Task: Find connections with filter location Orsha with filter topic #homes with filter profile language Potuguese with filter current company Aditya Birla Fashion and Retail Ltd. with filter school Rizvi College of Engineering with filter industry Metal Treatments with filter service category Portrait Photography with filter keywords title Sales Associate
Action: Mouse moved to (469, 79)
Screenshot: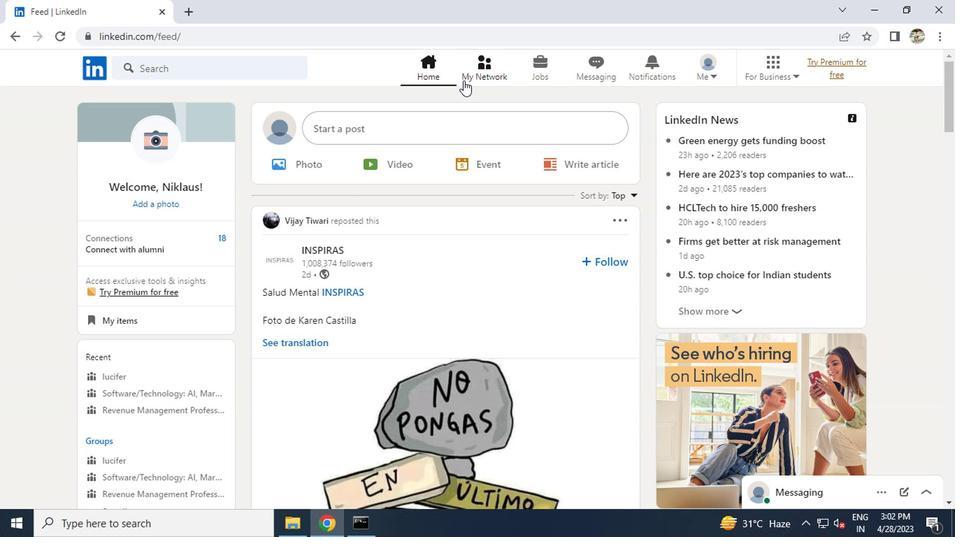 
Action: Mouse pressed left at (469, 79)
Screenshot: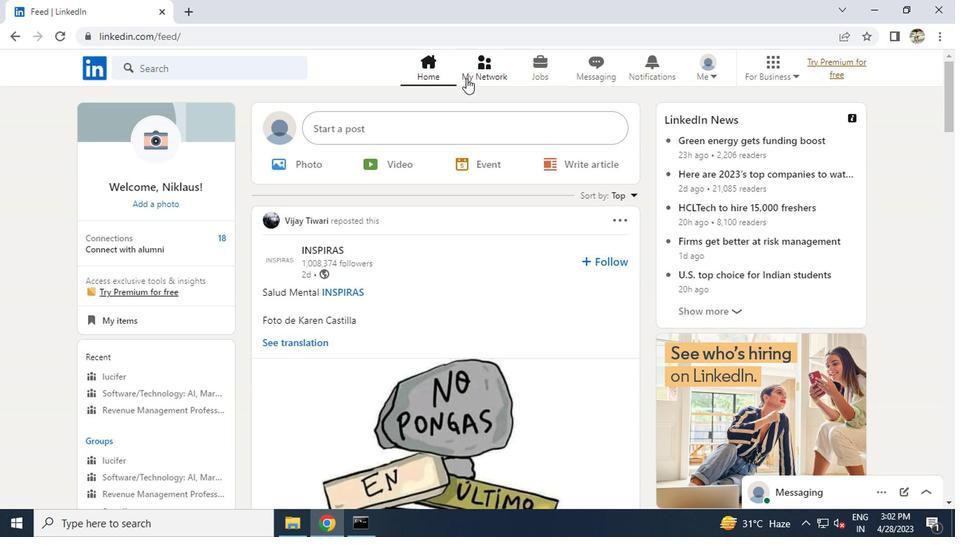 
Action: Mouse moved to (139, 153)
Screenshot: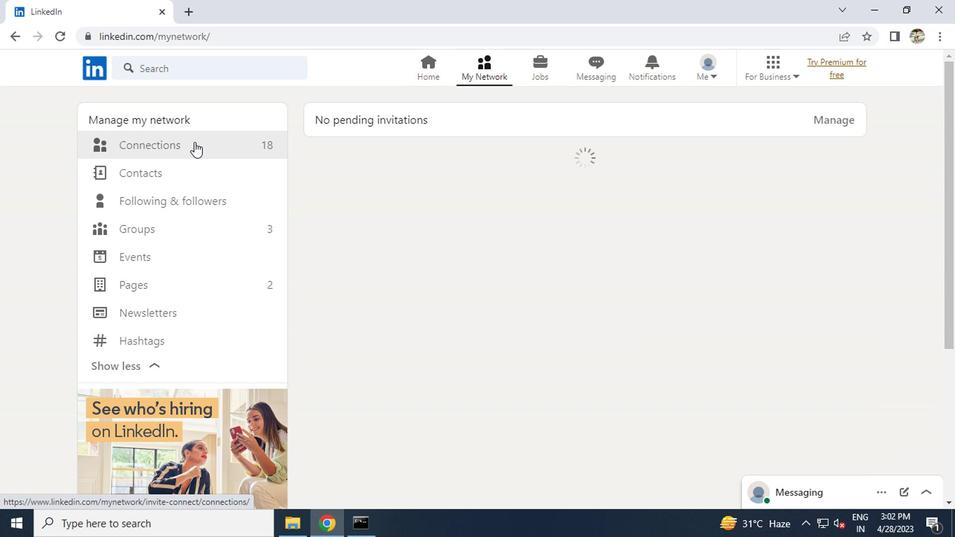 
Action: Mouse pressed left at (139, 153)
Screenshot: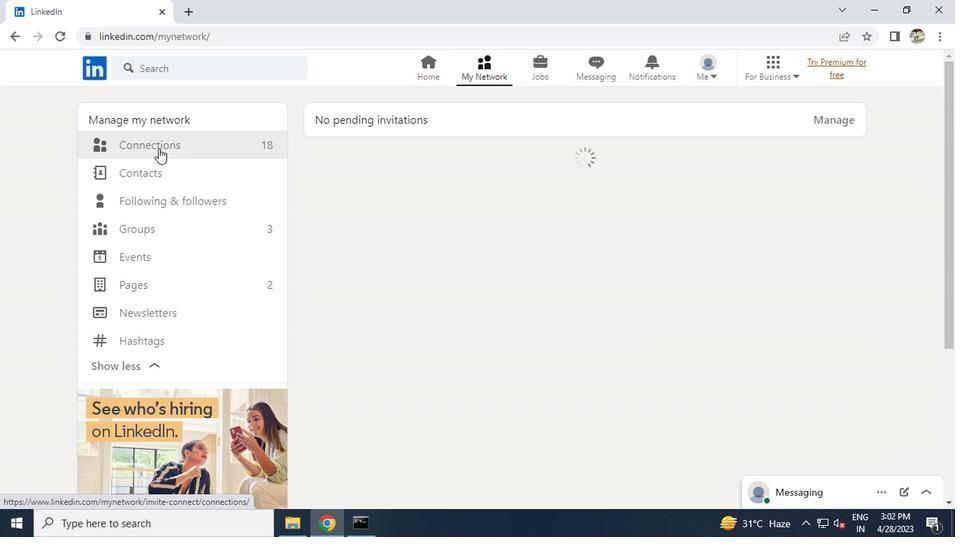 
Action: Mouse moved to (563, 151)
Screenshot: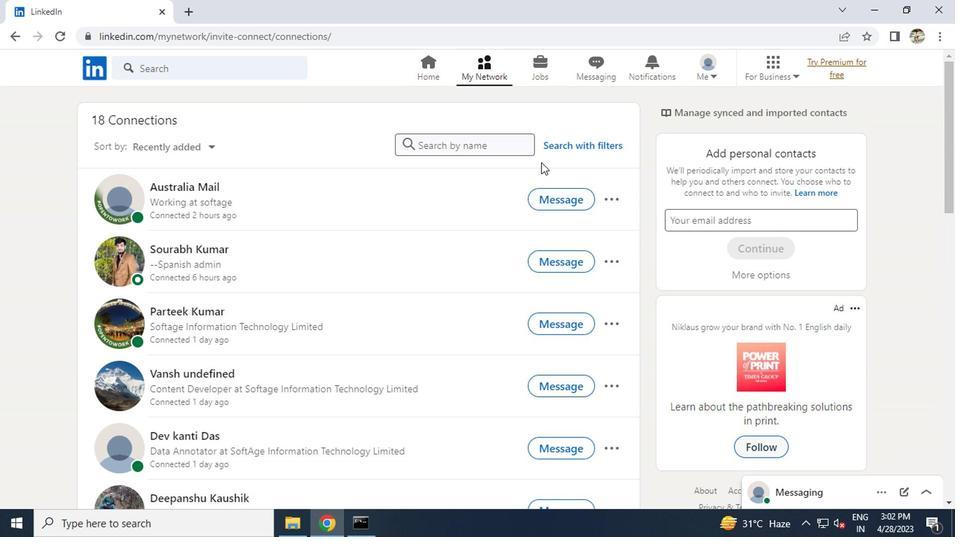 
Action: Mouse pressed left at (563, 151)
Screenshot: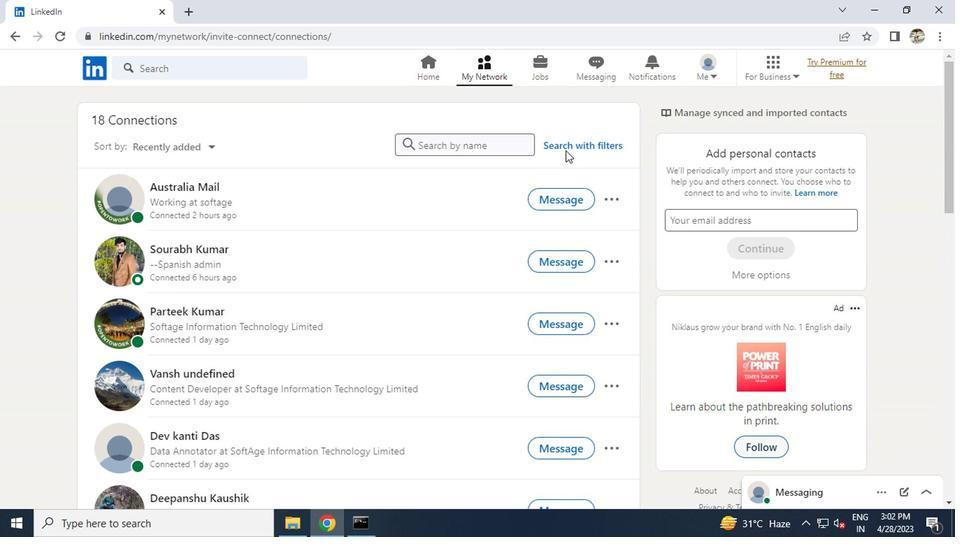 
Action: Mouse moved to (517, 107)
Screenshot: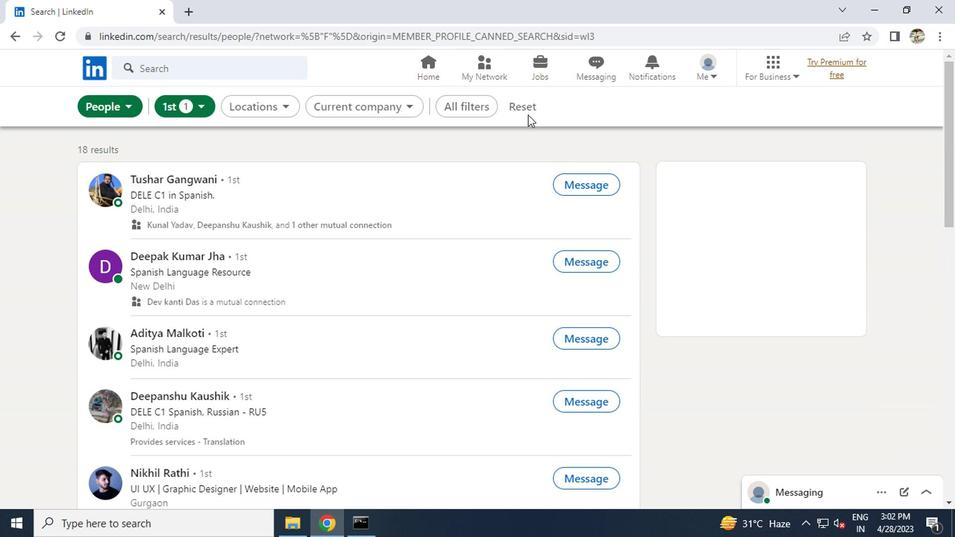 
Action: Mouse pressed left at (517, 107)
Screenshot: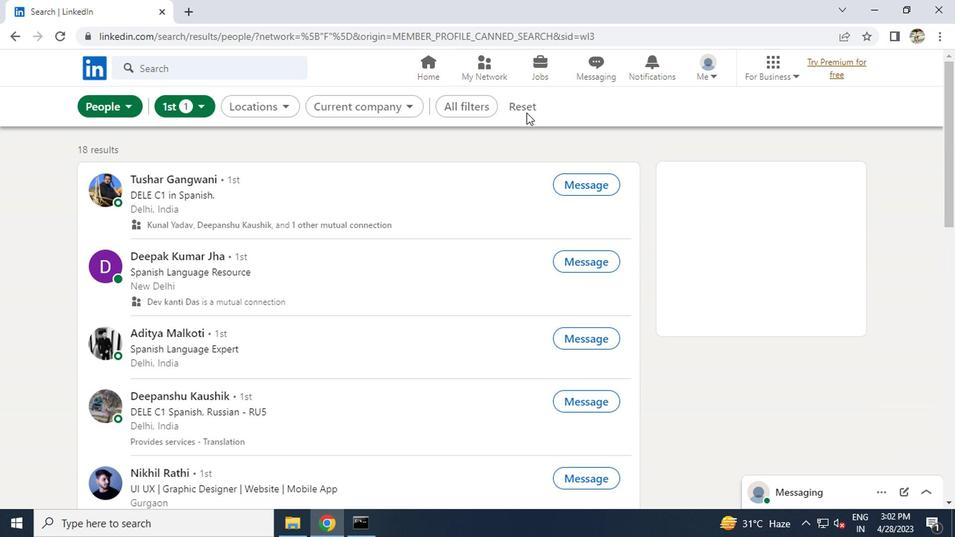 
Action: Mouse pressed left at (517, 107)
Screenshot: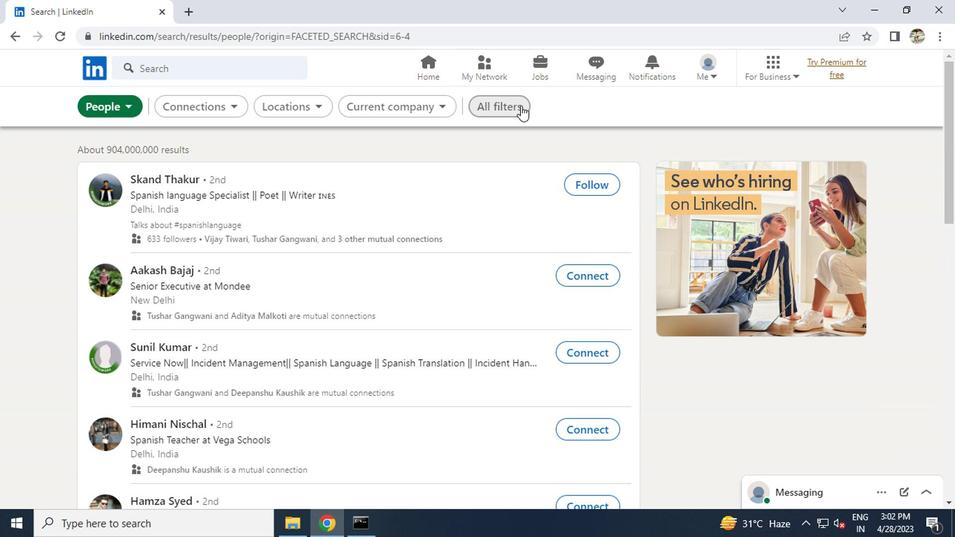
Action: Mouse moved to (662, 241)
Screenshot: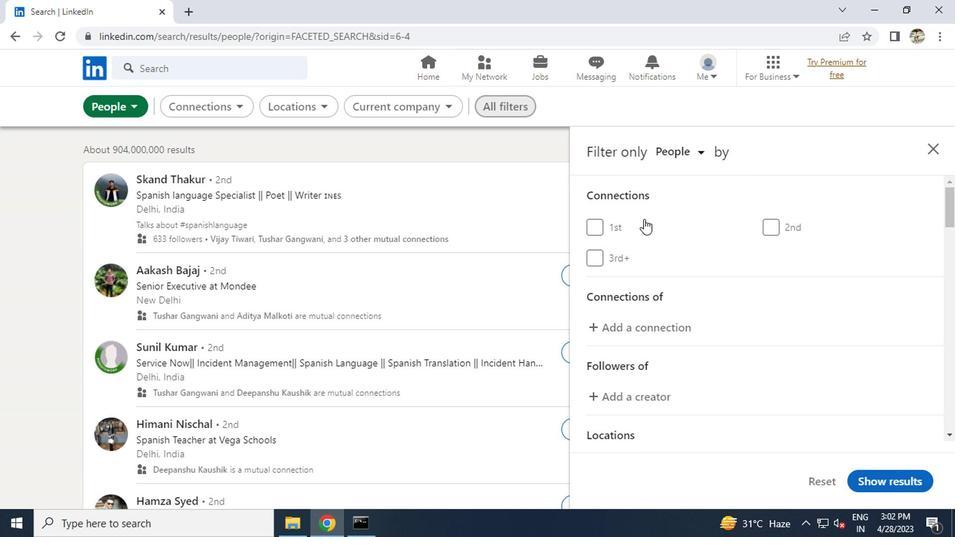 
Action: Mouse scrolled (662, 241) with delta (0, 0)
Screenshot: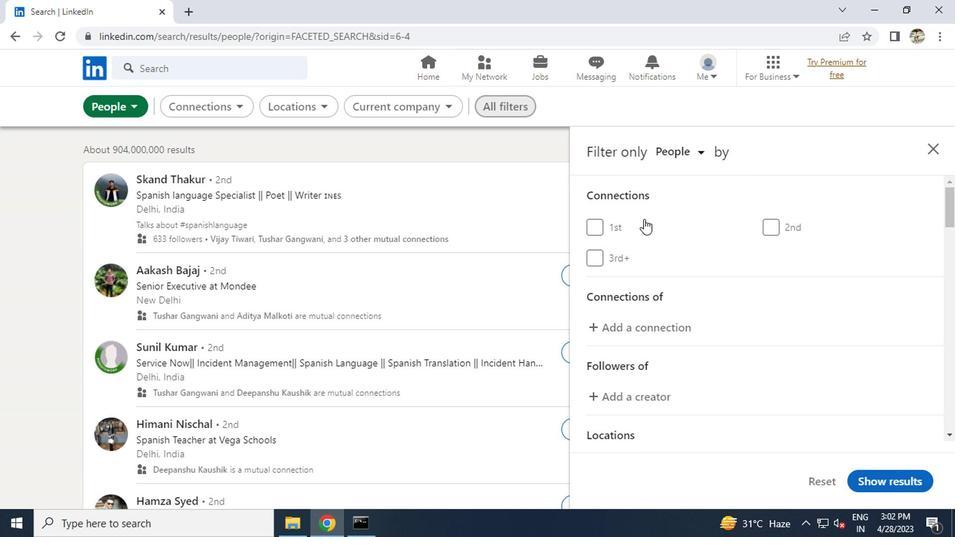 
Action: Mouse scrolled (662, 241) with delta (0, 0)
Screenshot: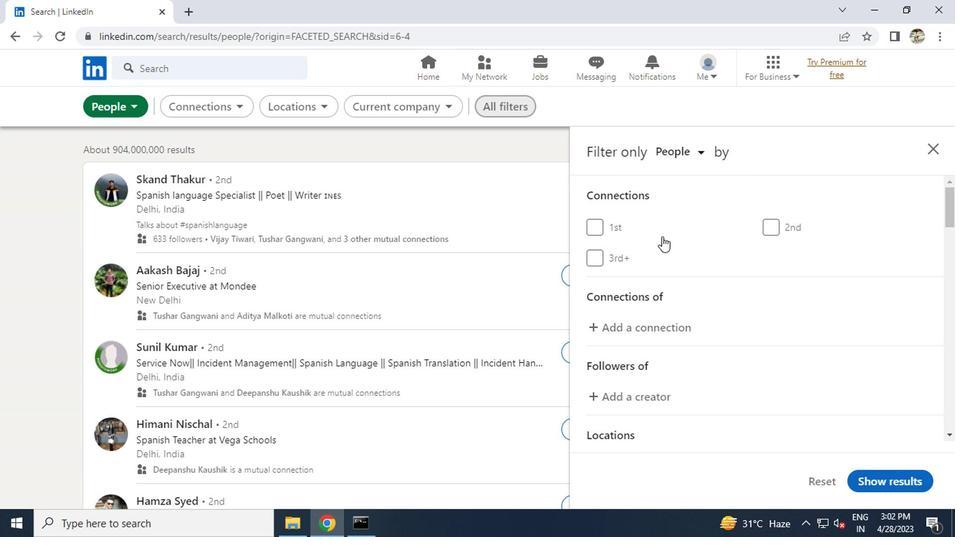 
Action: Mouse scrolled (662, 241) with delta (0, 0)
Screenshot: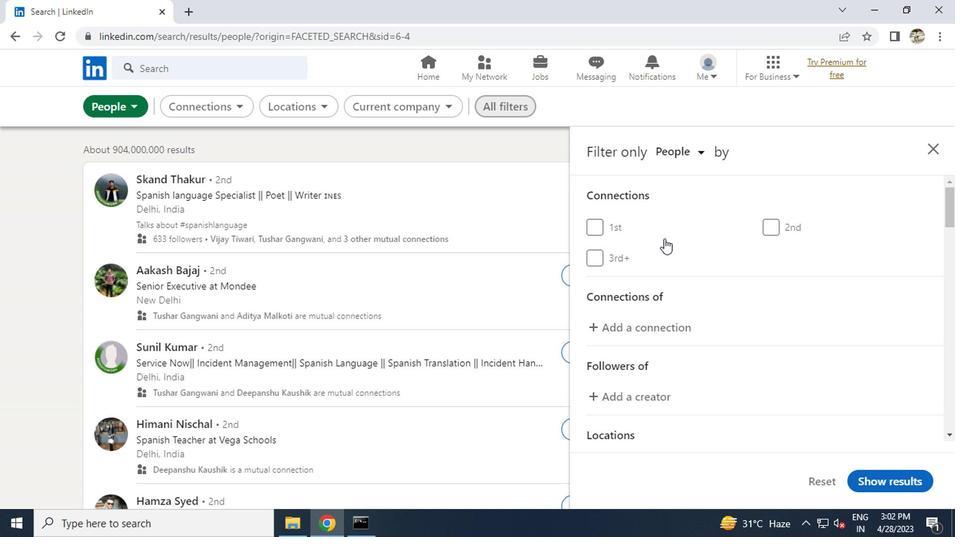 
Action: Mouse moved to (777, 321)
Screenshot: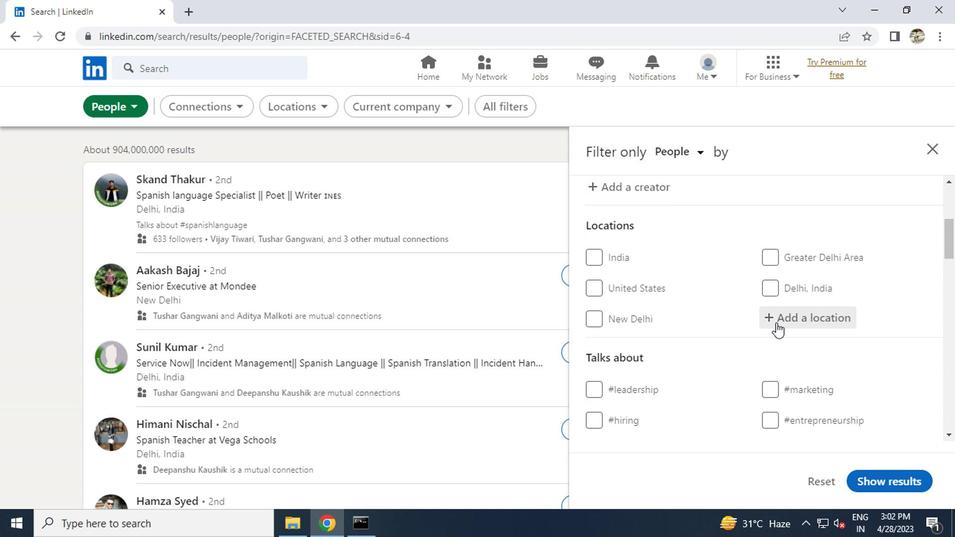 
Action: Mouse pressed left at (777, 321)
Screenshot: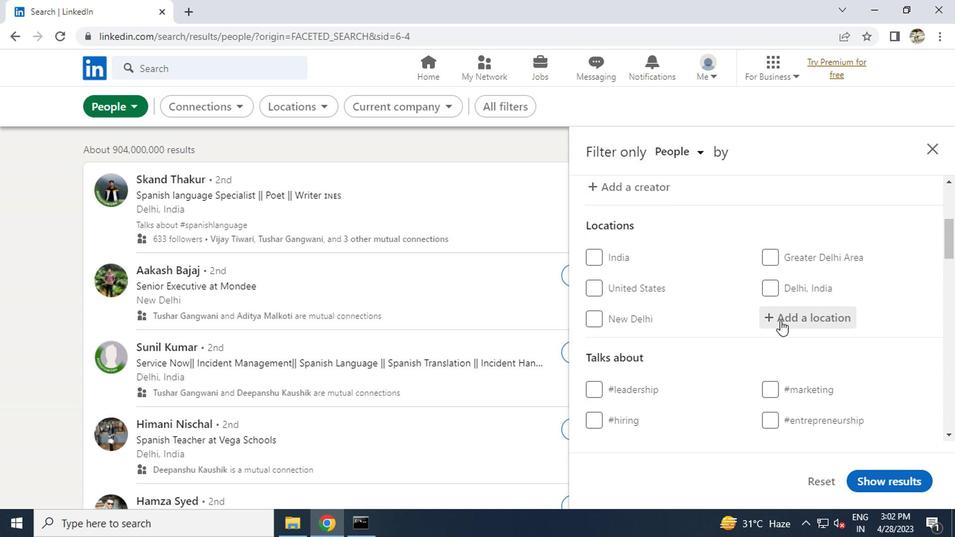 
Action: Key pressed <Key.caps_lock>o<Key.caps_lock>rsha<Key.enter>
Screenshot: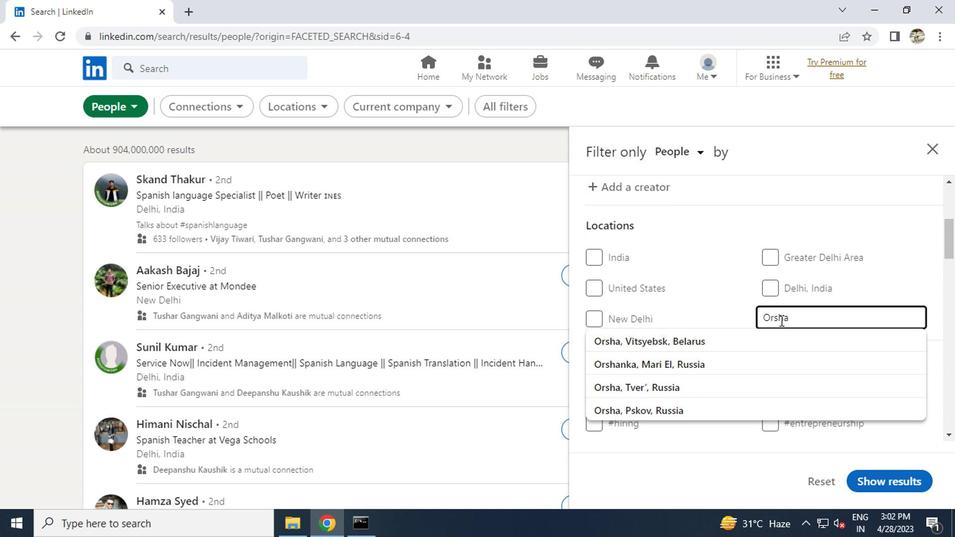 
Action: Mouse scrolled (777, 321) with delta (0, 0)
Screenshot: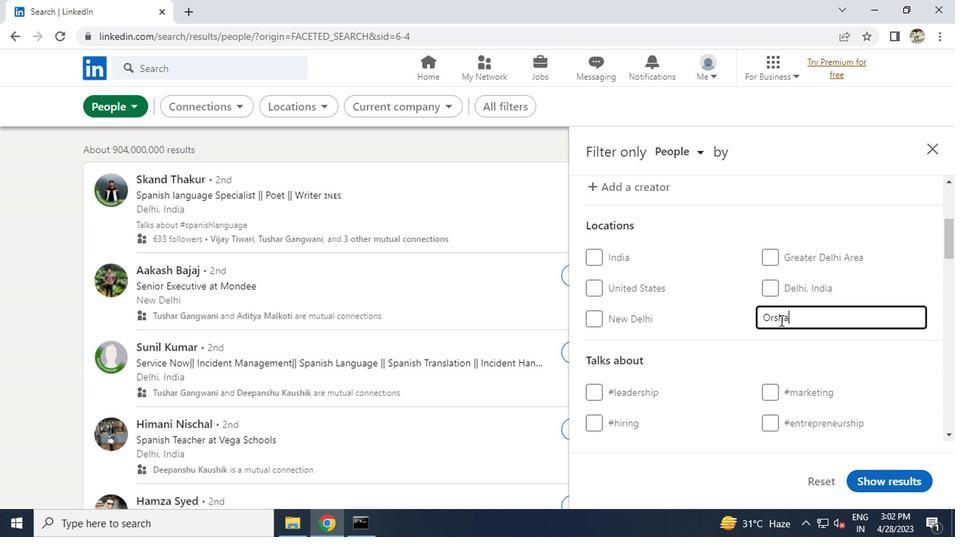 
Action: Mouse scrolled (777, 321) with delta (0, 0)
Screenshot: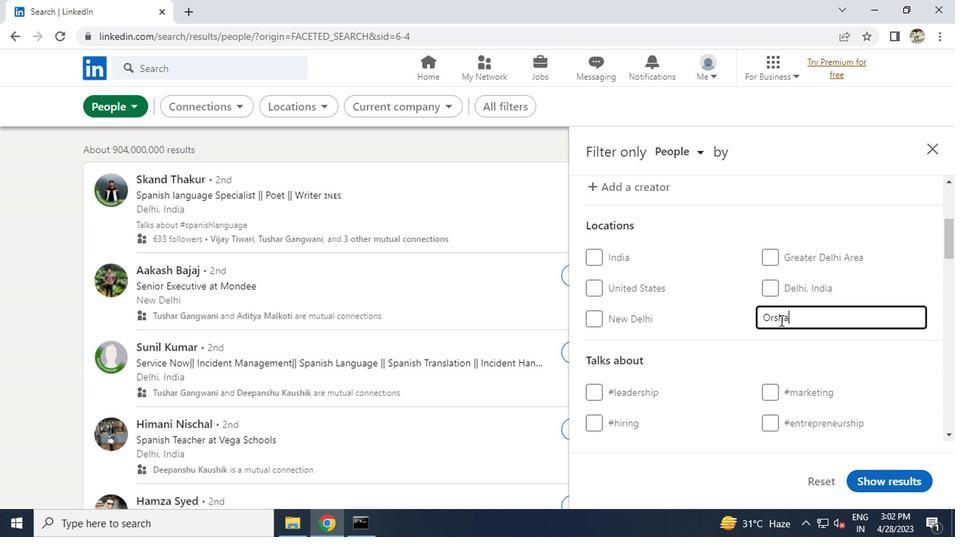 
Action: Mouse pressed left at (777, 321)
Screenshot: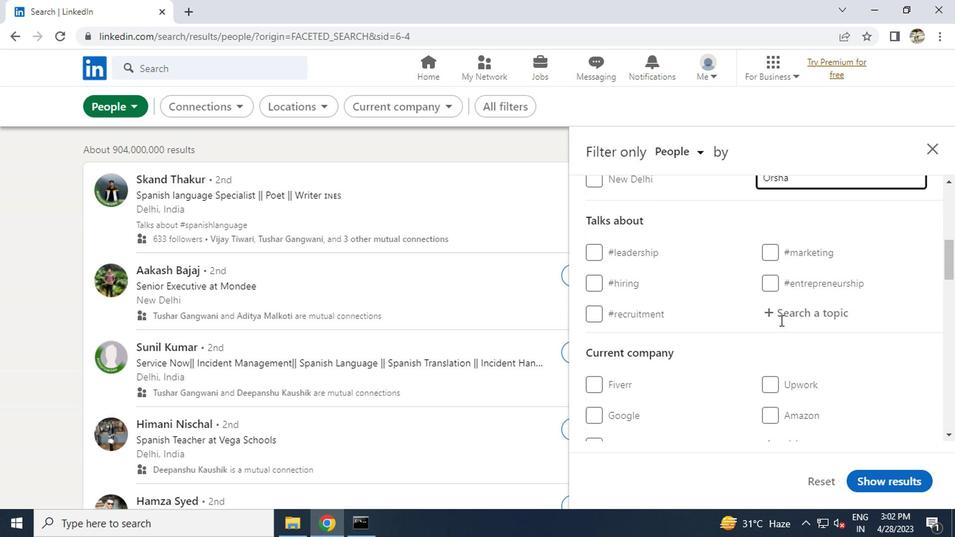 
Action: Key pressed <Key.shift>#HOMESS<Key.enter>
Screenshot: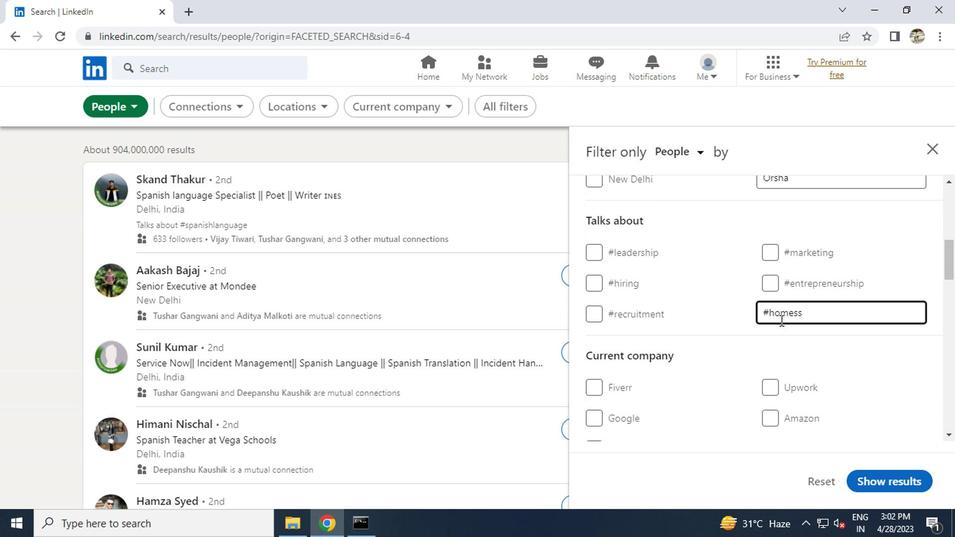 
Action: Mouse scrolled (777, 321) with delta (0, 0)
Screenshot: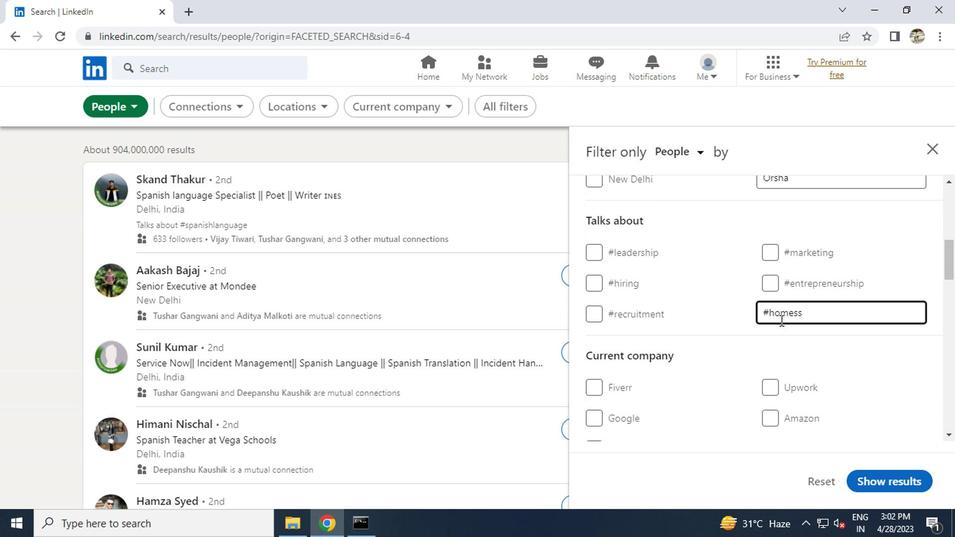 
Action: Mouse scrolled (777, 321) with delta (0, 0)
Screenshot: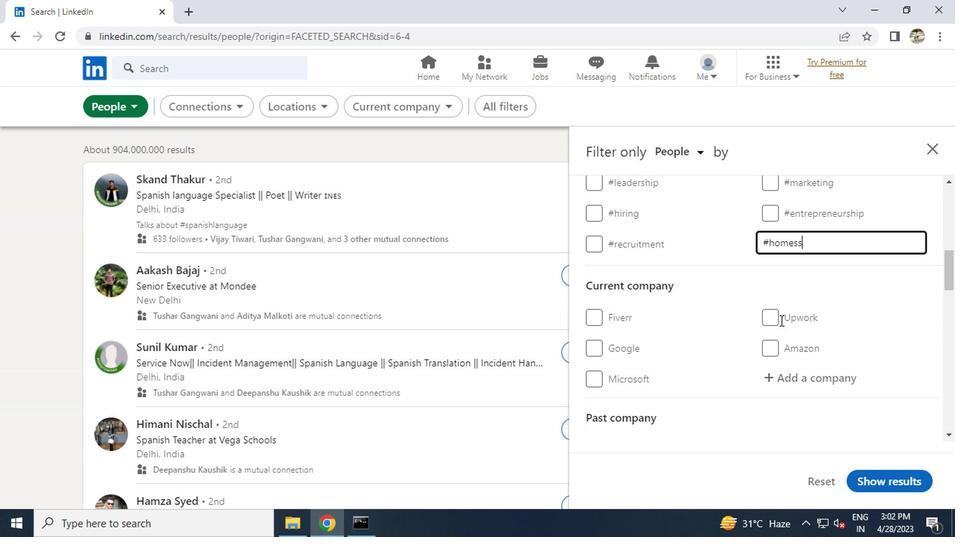 
Action: Mouse scrolled (777, 321) with delta (0, 0)
Screenshot: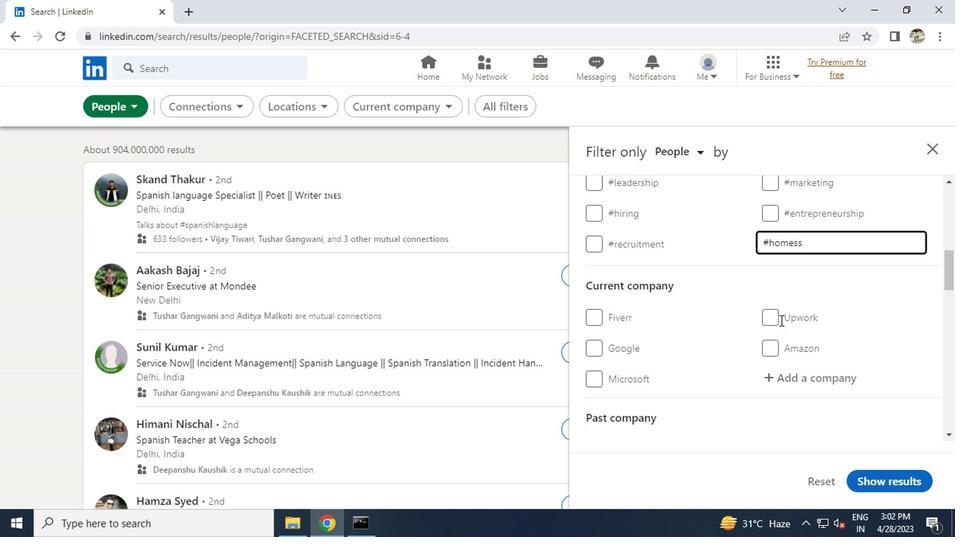 
Action: Mouse scrolled (777, 321) with delta (0, 0)
Screenshot: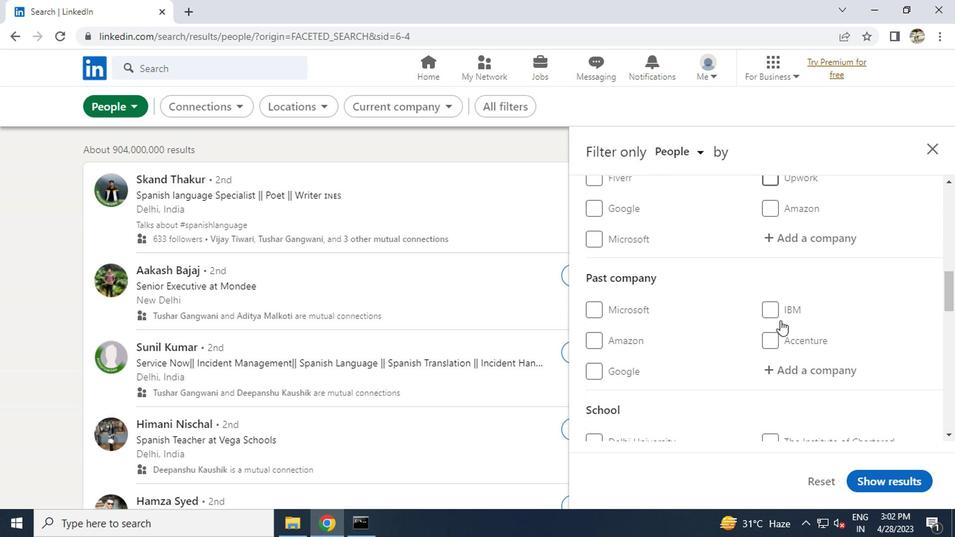 
Action: Mouse scrolled (777, 321) with delta (0, 0)
Screenshot: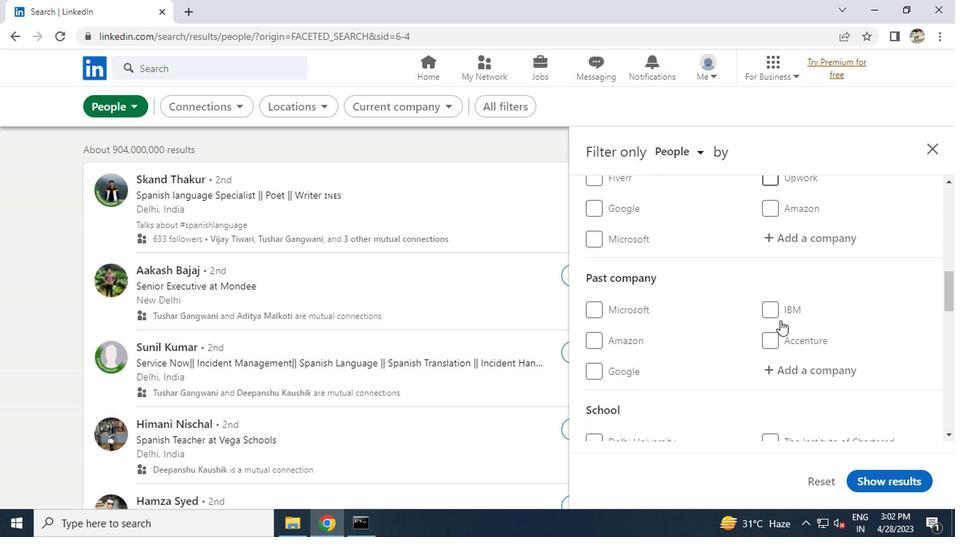 
Action: Mouse scrolled (777, 321) with delta (0, 0)
Screenshot: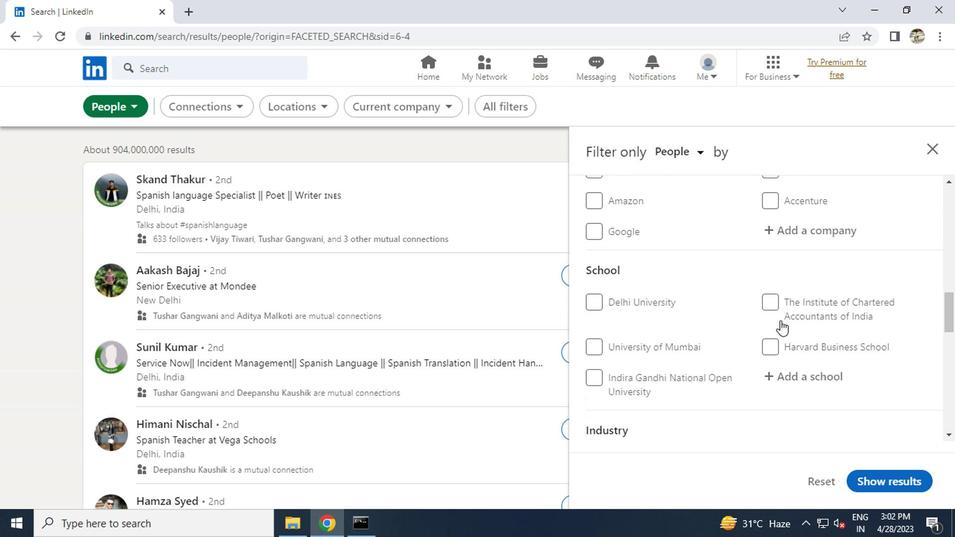
Action: Mouse scrolled (777, 321) with delta (0, 0)
Screenshot: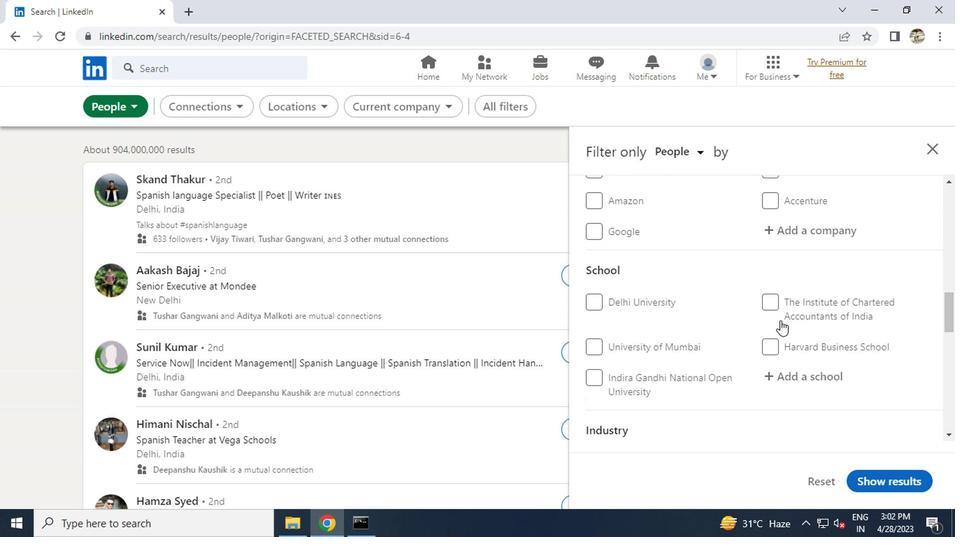 
Action: Mouse scrolled (777, 321) with delta (0, 0)
Screenshot: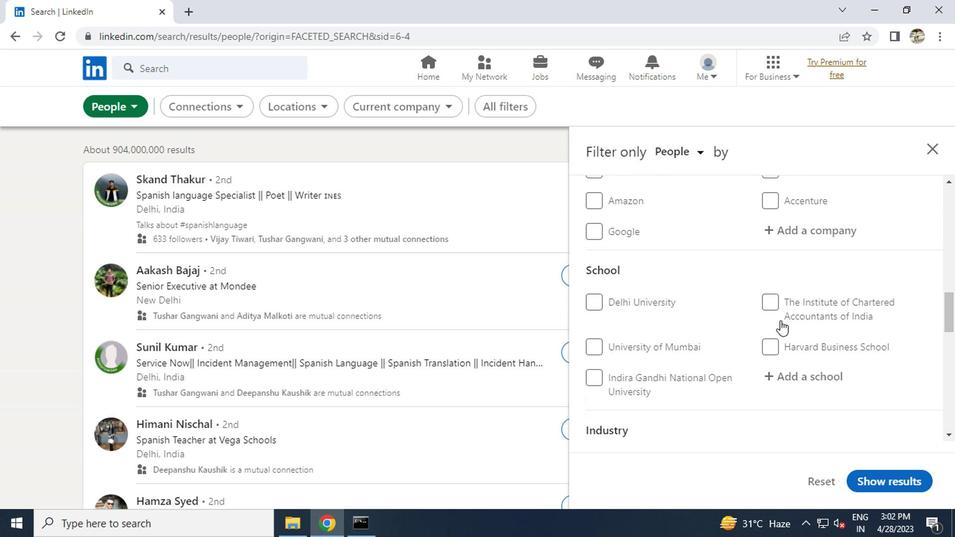 
Action: Mouse scrolled (777, 321) with delta (0, 0)
Screenshot: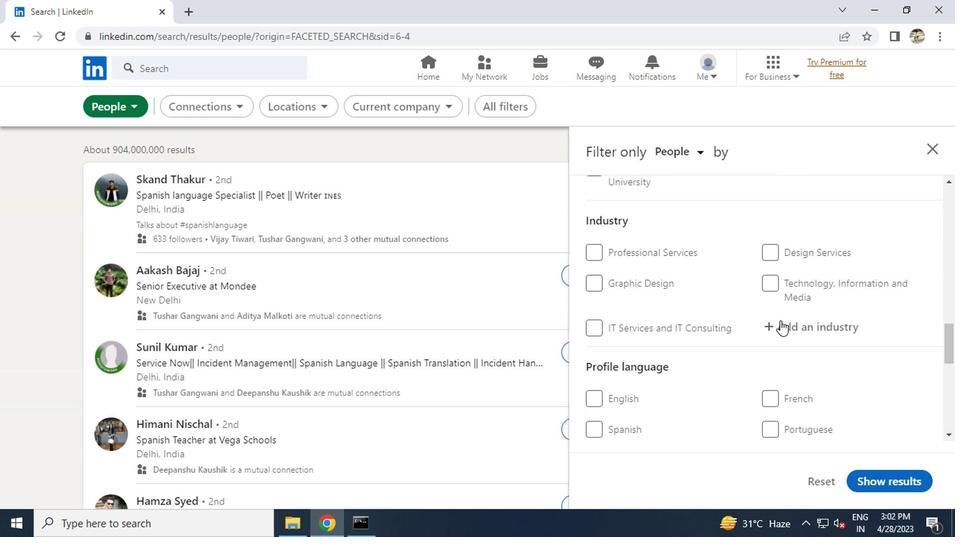 
Action: Mouse scrolled (777, 321) with delta (0, 0)
Screenshot: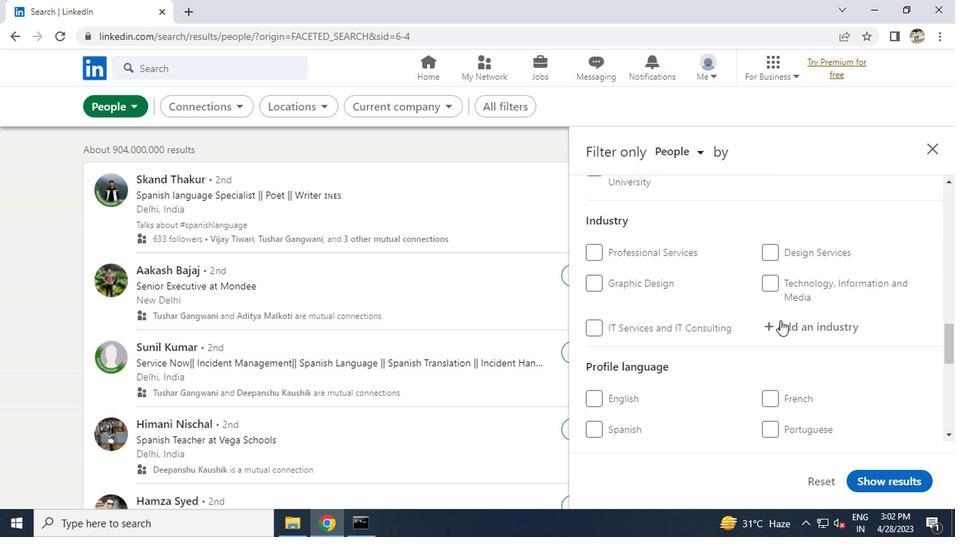 
Action: Mouse moved to (770, 293)
Screenshot: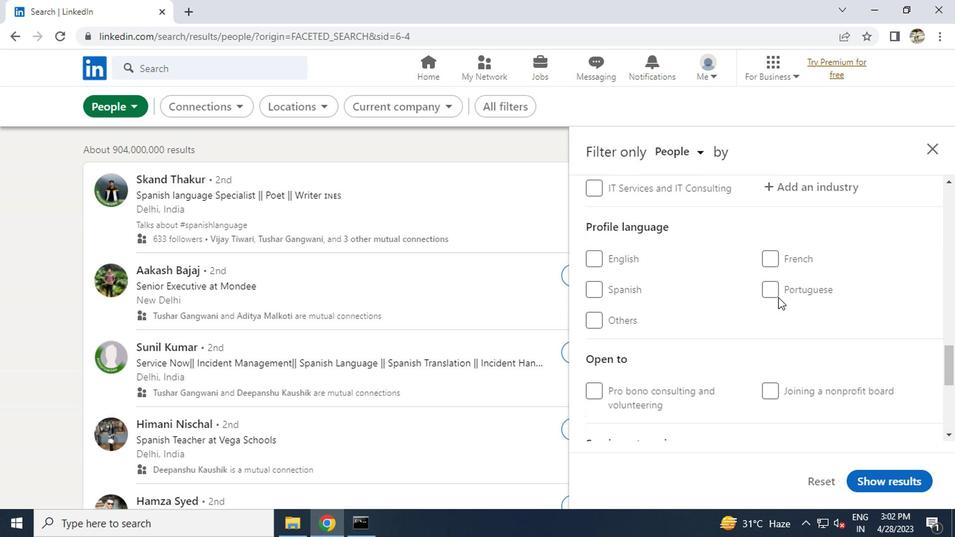 
Action: Mouse pressed left at (770, 293)
Screenshot: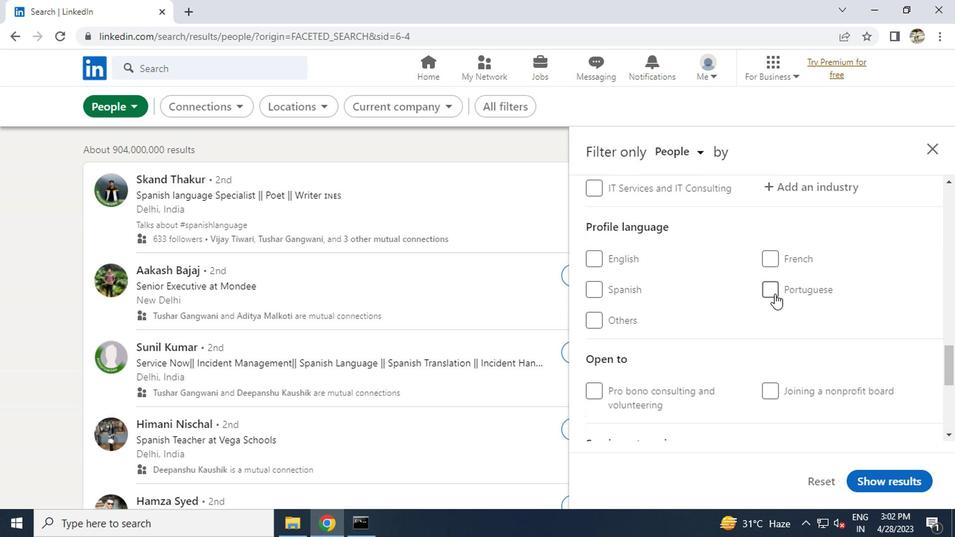 
Action: Mouse scrolled (770, 293) with delta (0, 0)
Screenshot: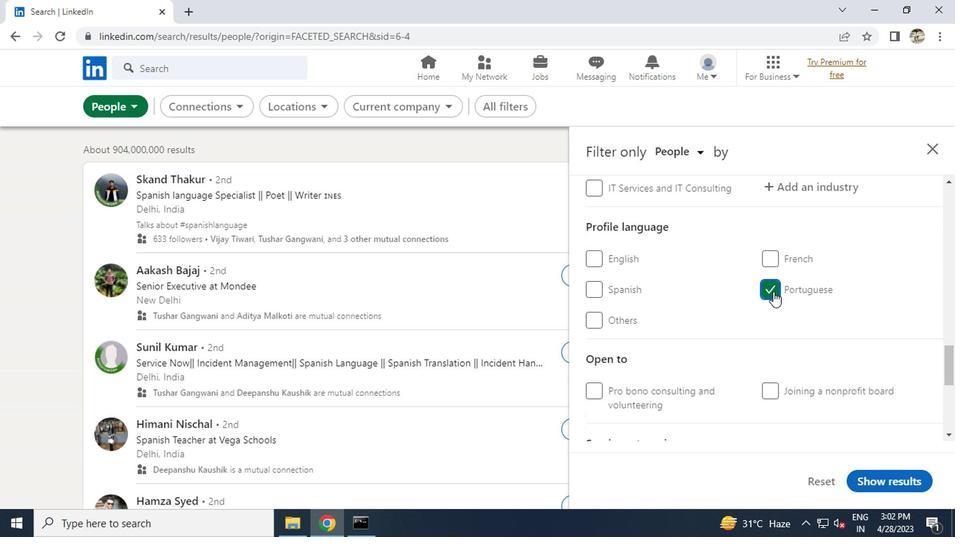 
Action: Mouse scrolled (770, 293) with delta (0, 0)
Screenshot: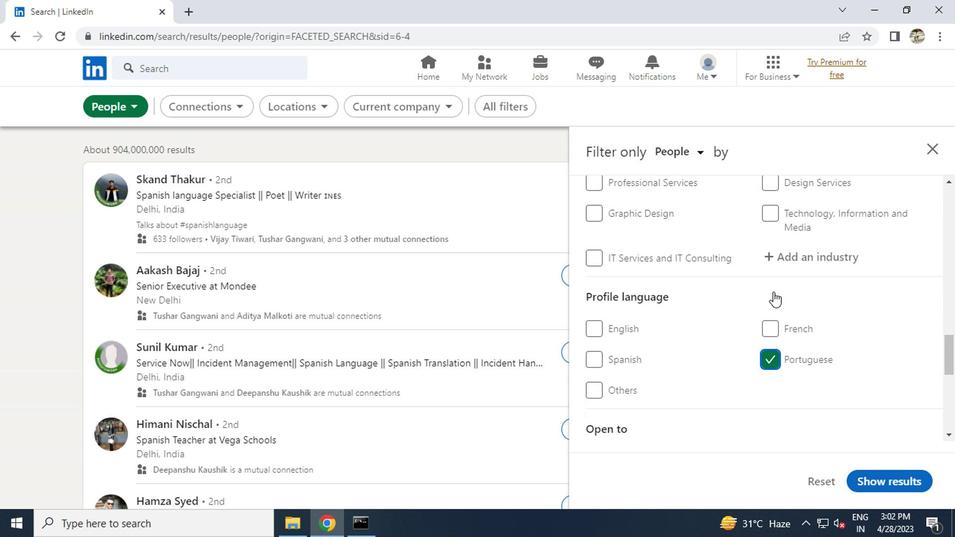 
Action: Mouse scrolled (770, 293) with delta (0, 0)
Screenshot: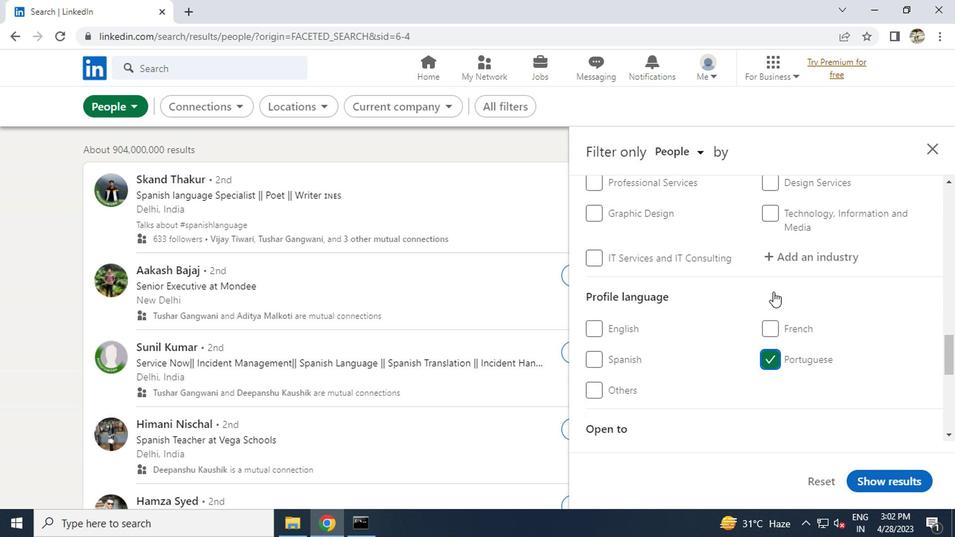 
Action: Mouse scrolled (770, 293) with delta (0, 0)
Screenshot: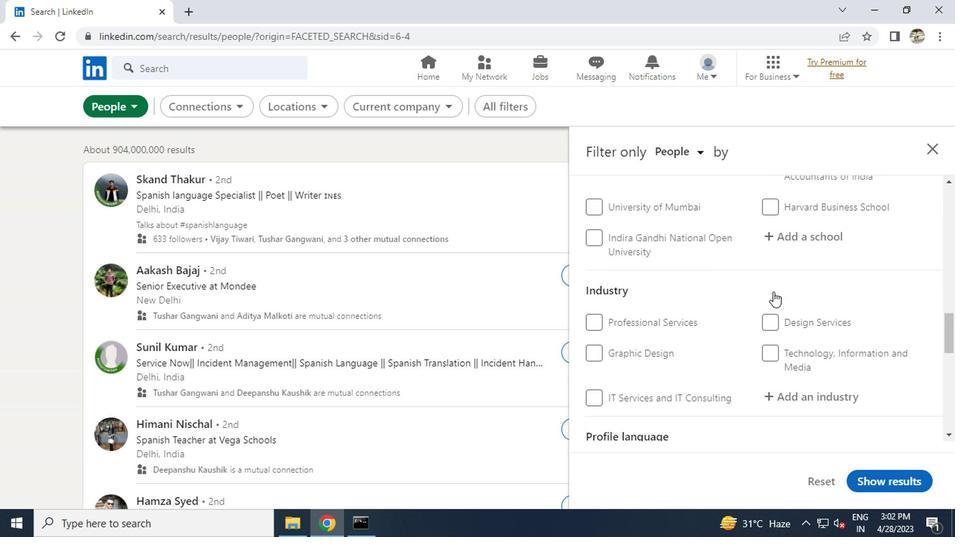 
Action: Mouse scrolled (770, 293) with delta (0, 0)
Screenshot: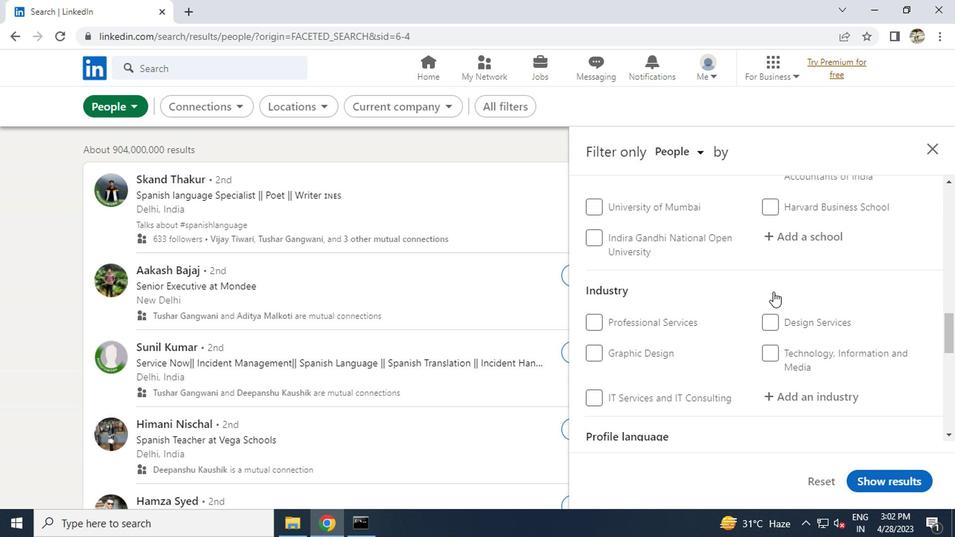 
Action: Mouse scrolled (770, 293) with delta (0, 0)
Screenshot: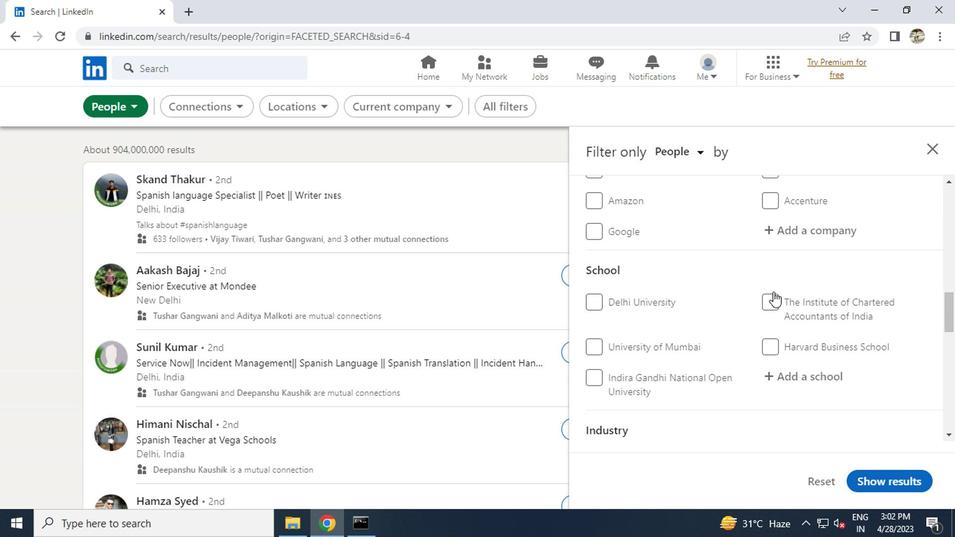
Action: Mouse scrolled (770, 293) with delta (0, 0)
Screenshot: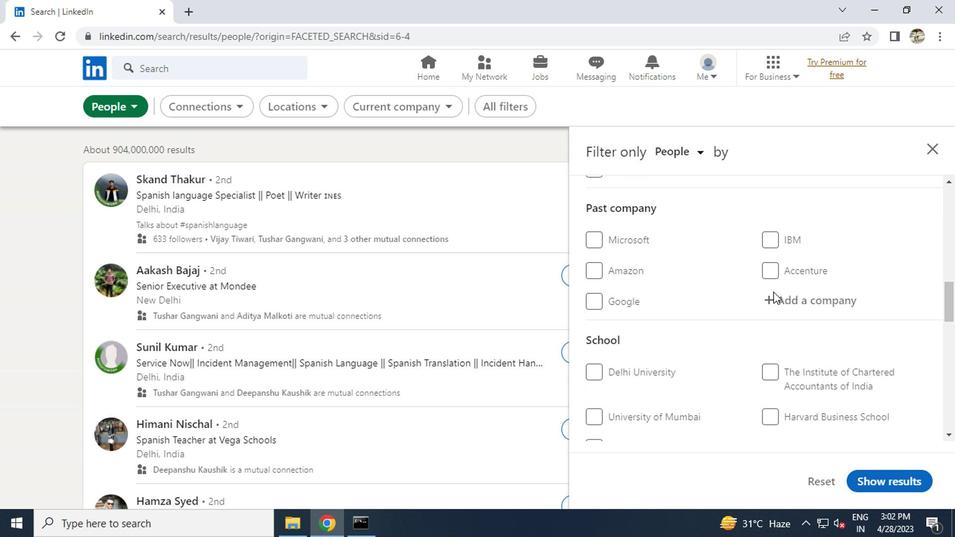 
Action: Mouse moved to (781, 244)
Screenshot: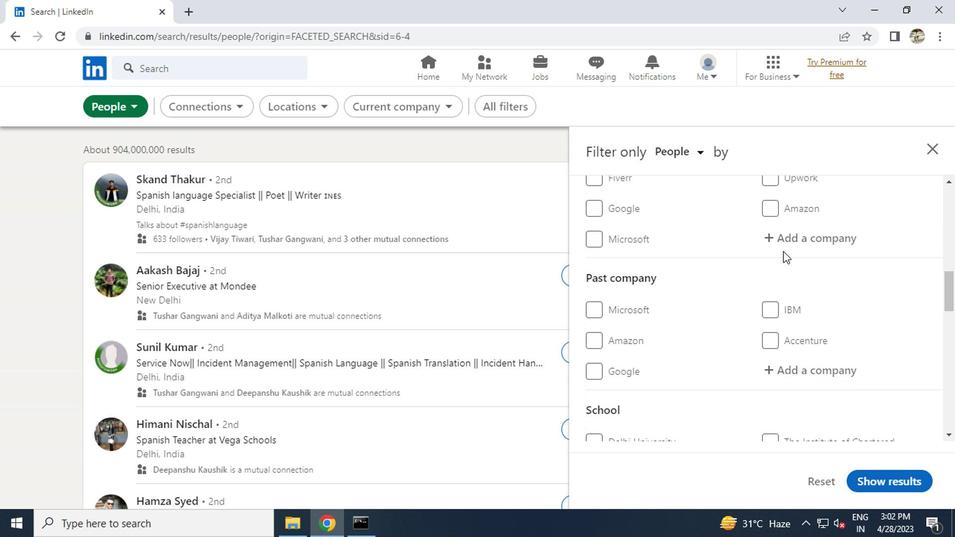 
Action: Mouse pressed left at (781, 244)
Screenshot: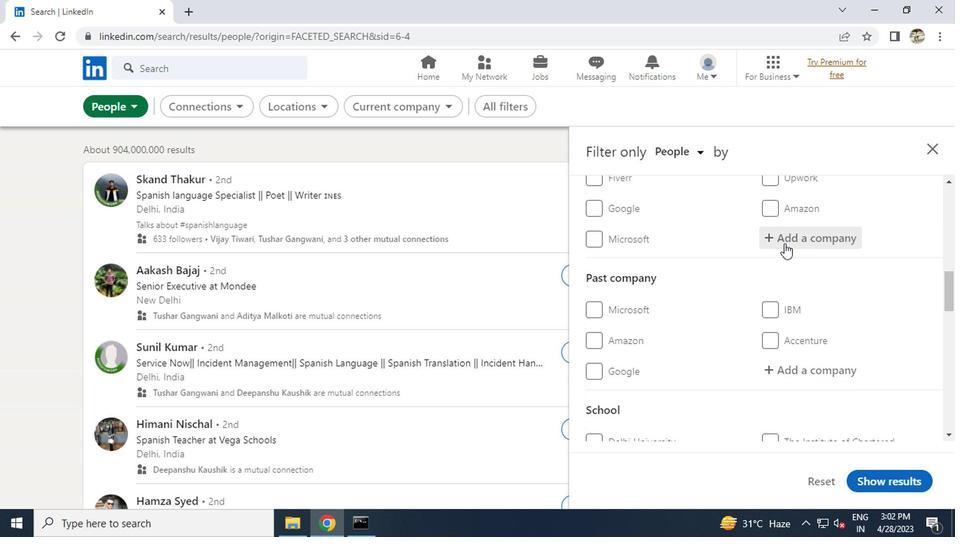 
Action: Key pressed <Key.caps_lock>A<Key.caps_lock>DITYA<Key.space><Key.caps_lock>B<Key.caps_lock>
Screenshot: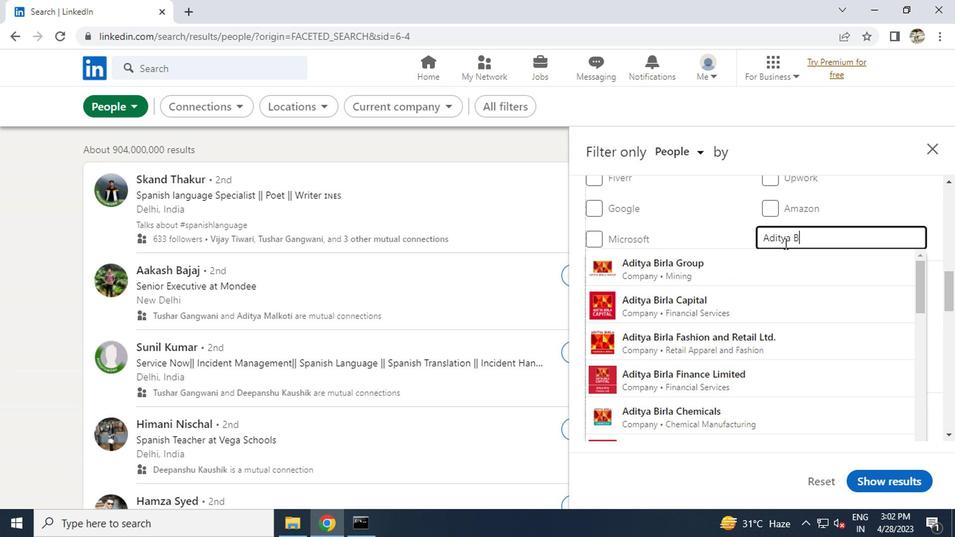 
Action: Mouse moved to (747, 339)
Screenshot: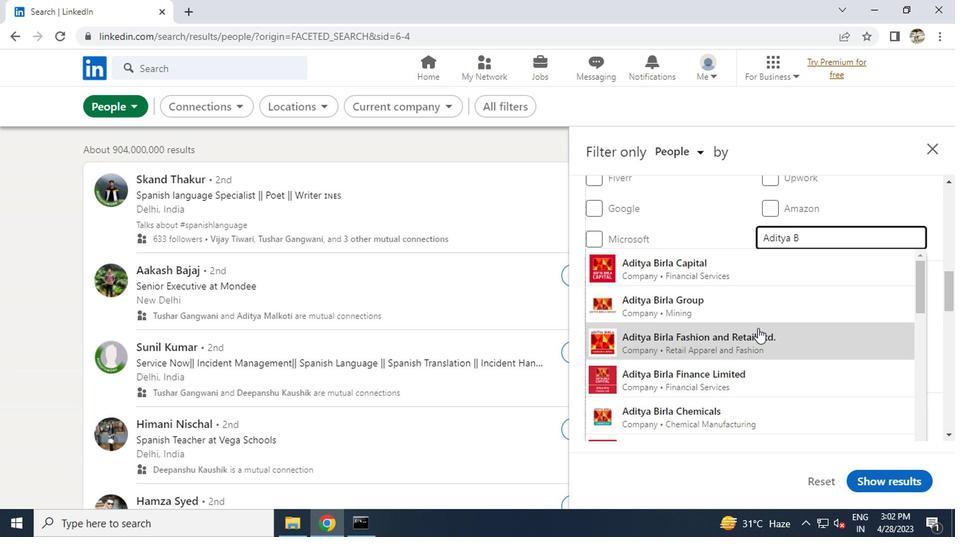 
Action: Mouse pressed left at (747, 339)
Screenshot: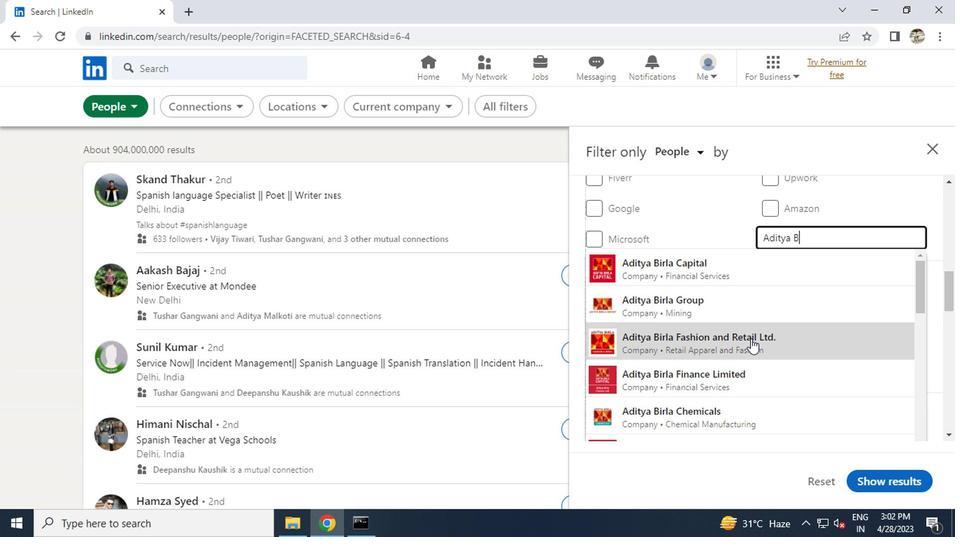 
Action: Mouse scrolled (747, 339) with delta (0, 0)
Screenshot: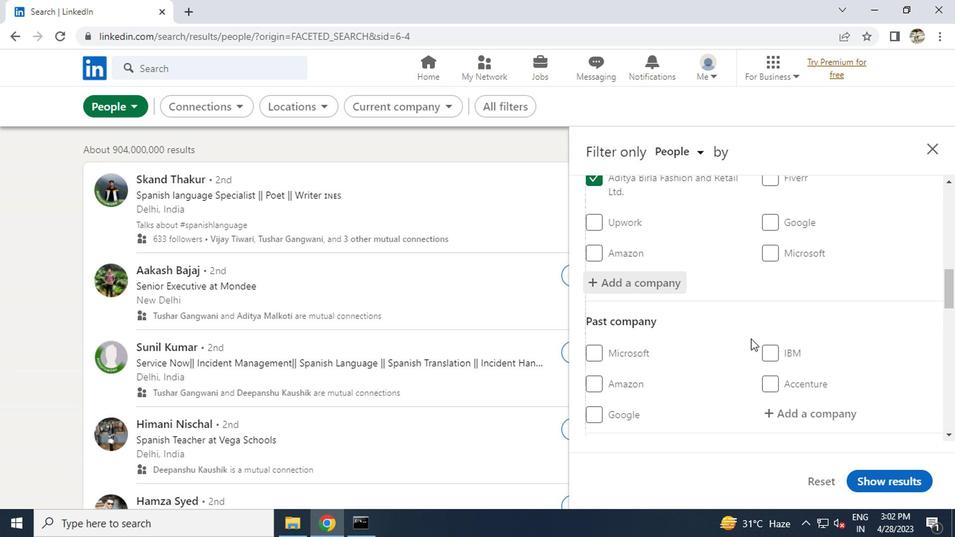 
Action: Mouse scrolled (747, 339) with delta (0, 0)
Screenshot: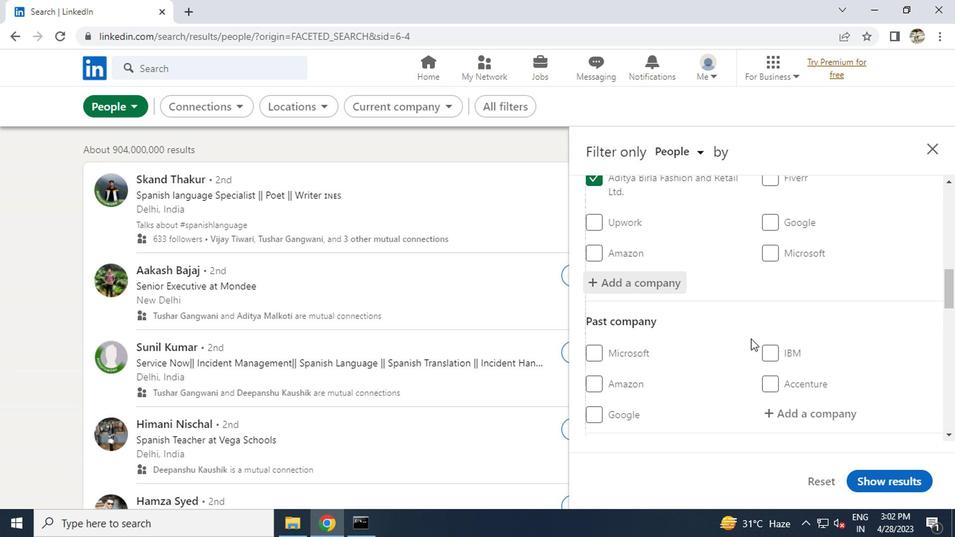 
Action: Mouse scrolled (747, 339) with delta (0, 0)
Screenshot: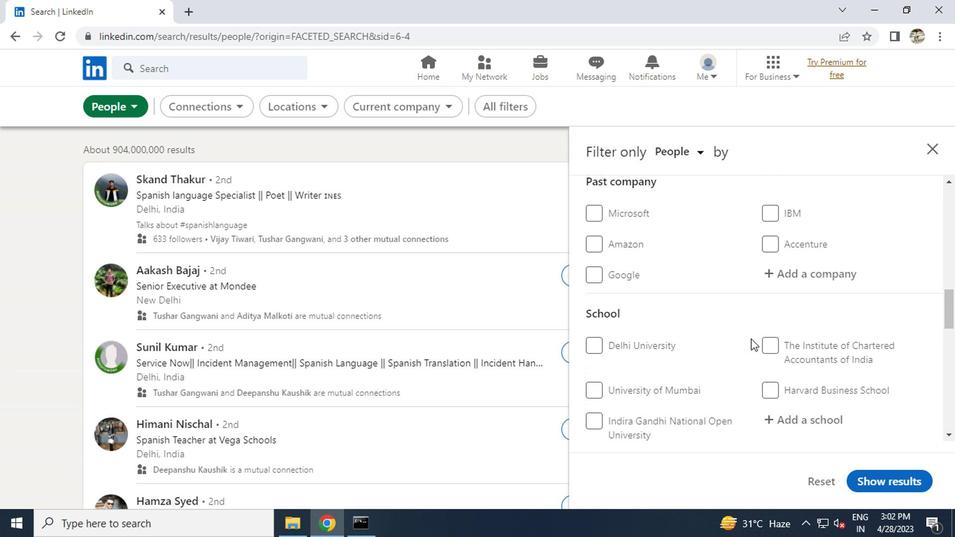 
Action: Mouse scrolled (747, 339) with delta (0, 0)
Screenshot: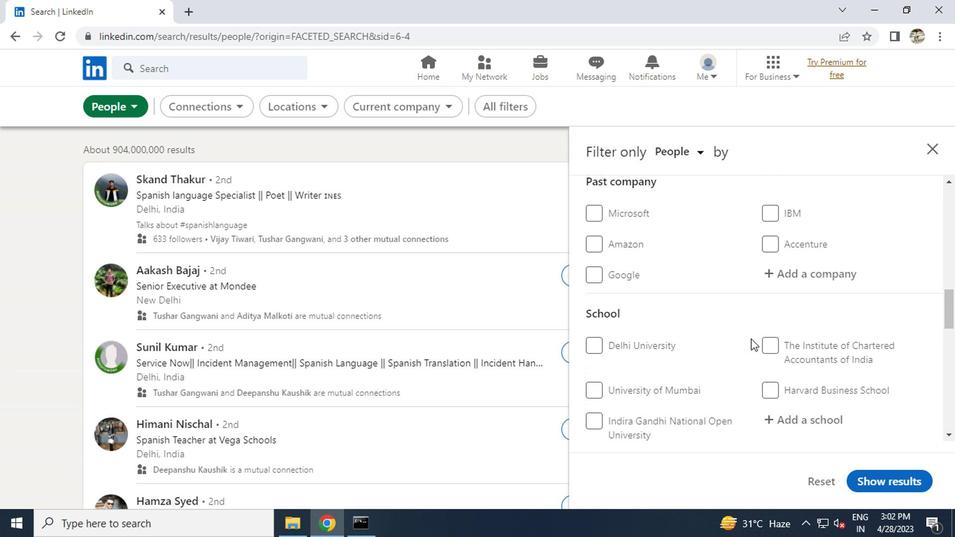 
Action: Mouse moved to (791, 284)
Screenshot: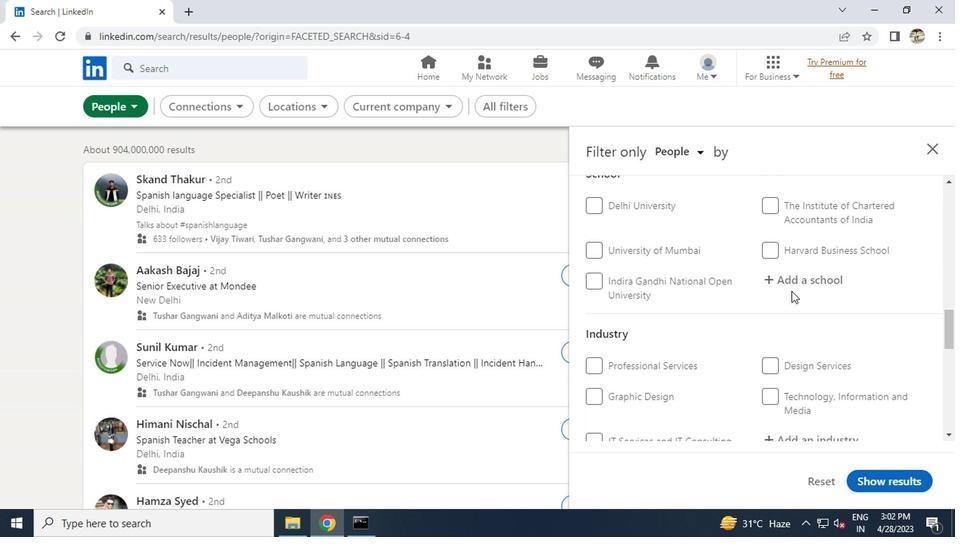 
Action: Mouse pressed left at (791, 284)
Screenshot: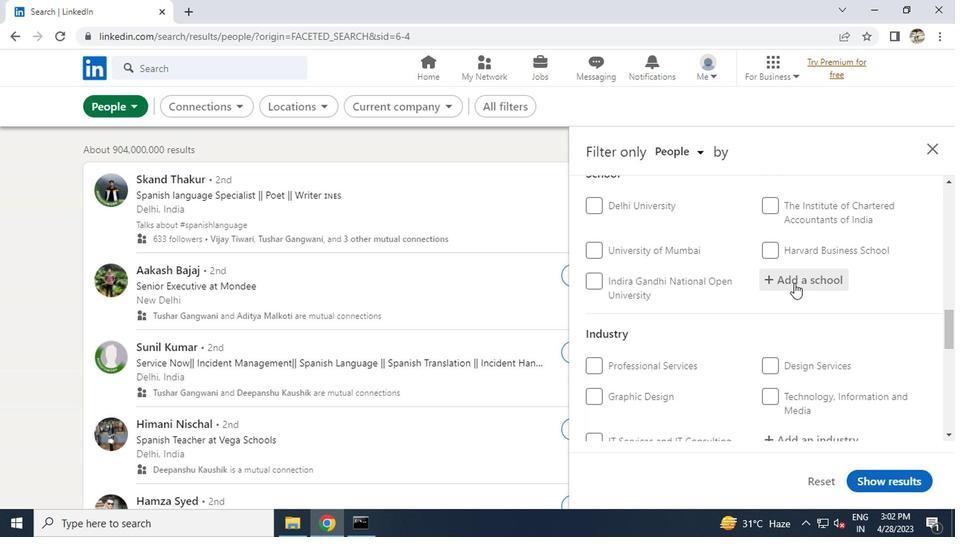 
Action: Key pressed <Key.caps_lock>R<Key.caps_lock>IZVI
Screenshot: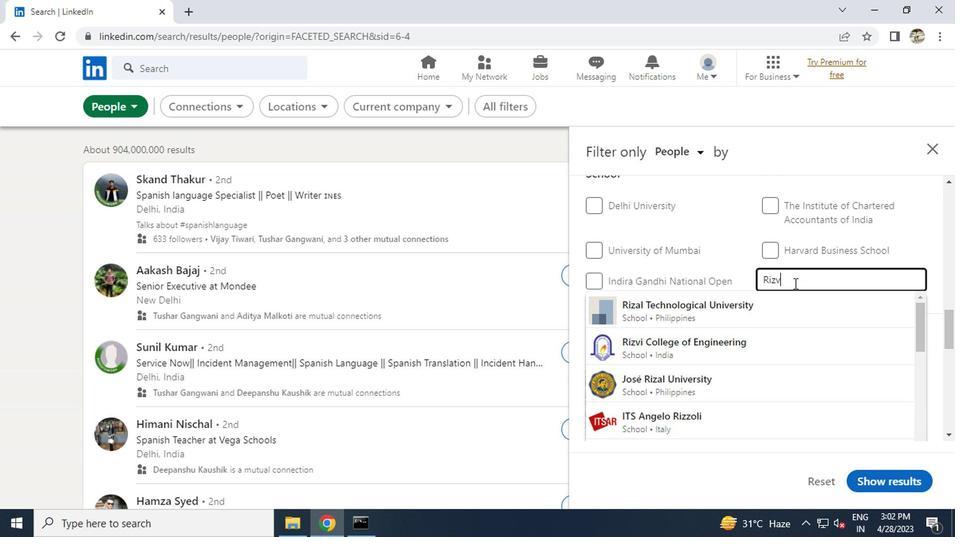 
Action: Mouse moved to (755, 307)
Screenshot: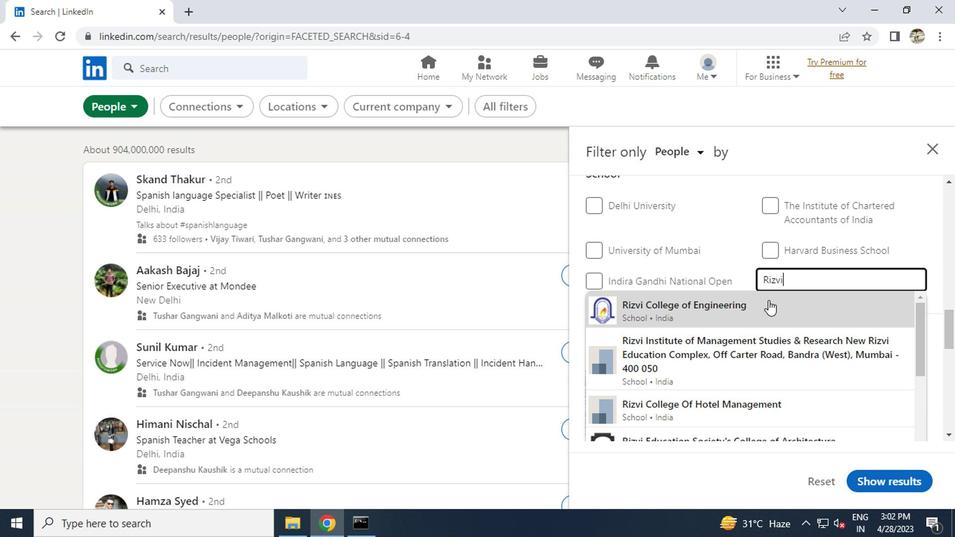 
Action: Mouse pressed left at (755, 307)
Screenshot: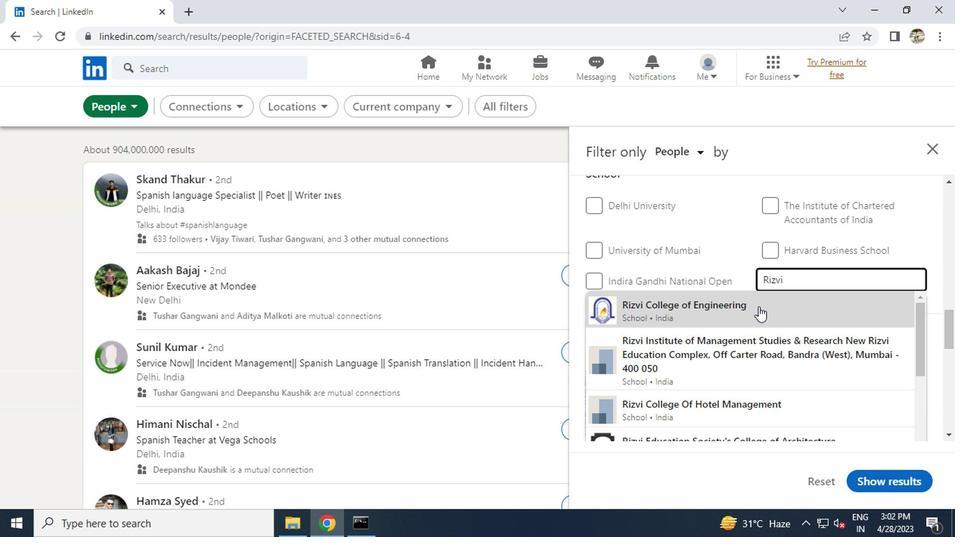 
Action: Mouse scrolled (755, 307) with delta (0, 0)
Screenshot: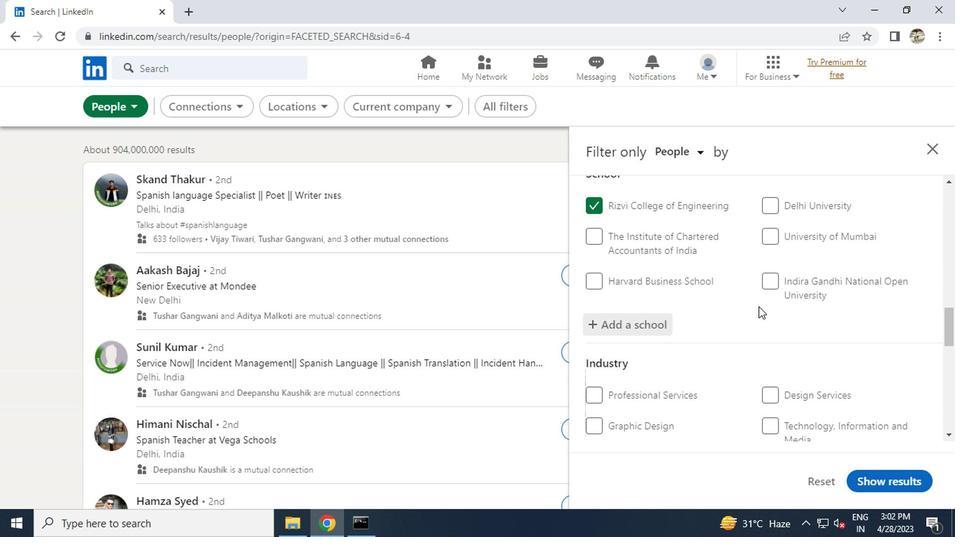 
Action: Mouse scrolled (755, 307) with delta (0, 0)
Screenshot: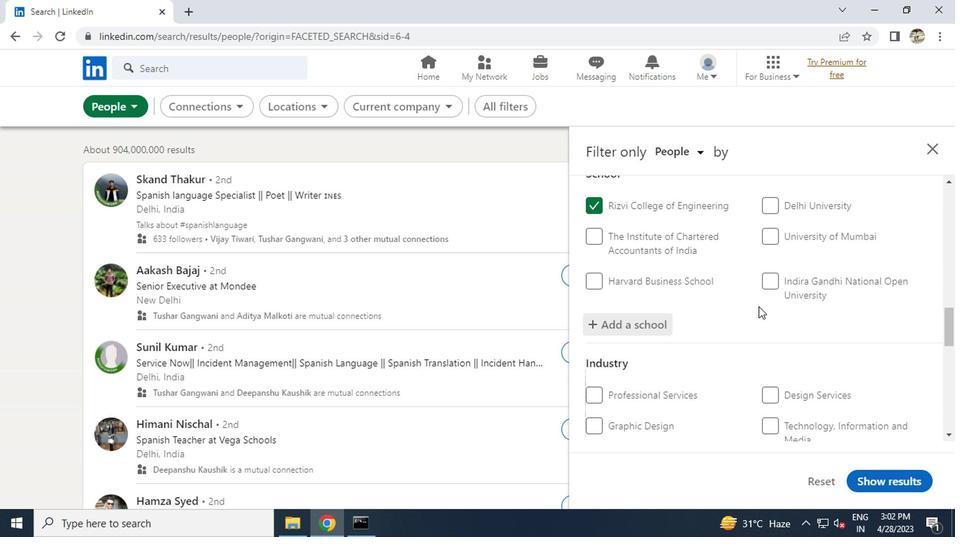 
Action: Mouse scrolled (755, 307) with delta (0, 0)
Screenshot: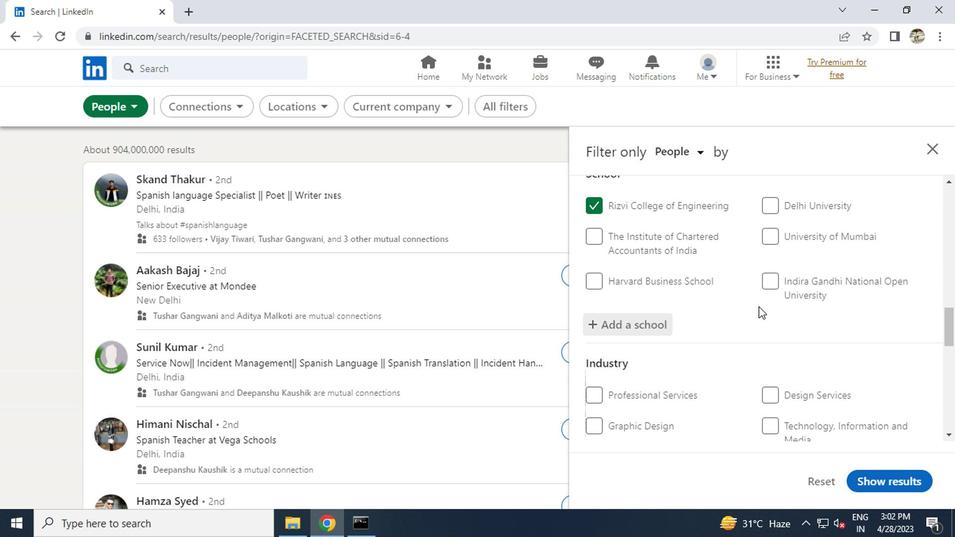 
Action: Mouse moved to (799, 267)
Screenshot: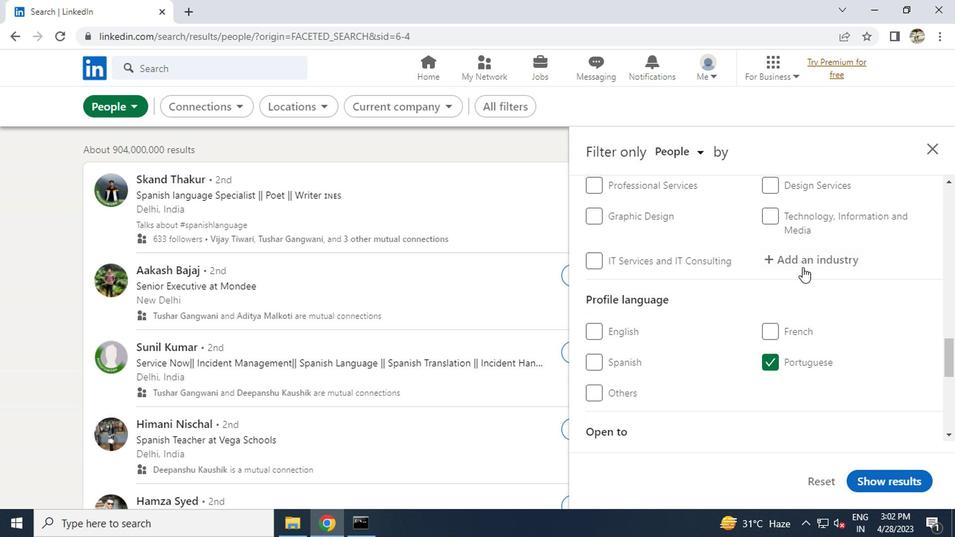 
Action: Mouse pressed left at (799, 267)
Screenshot: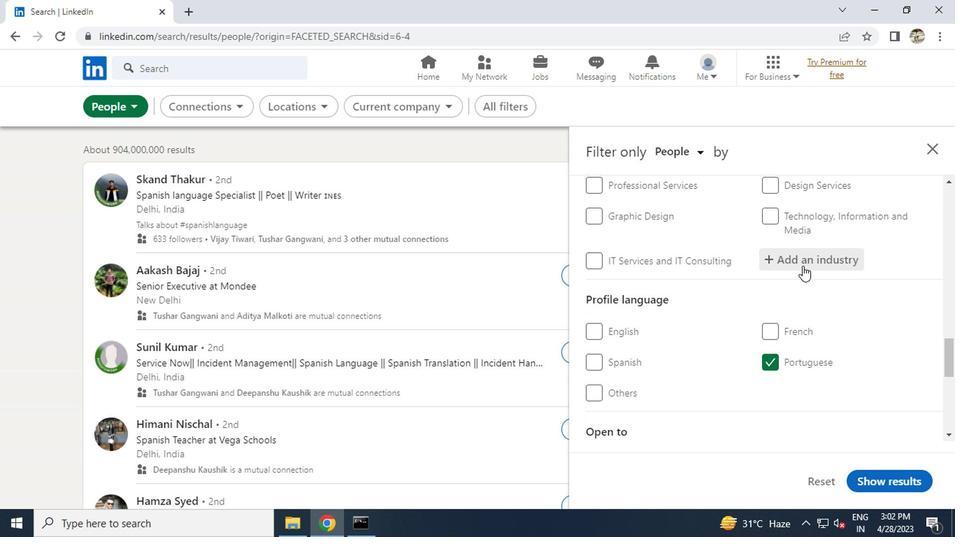 
Action: Key pressed <Key.caps_lock>M<Key.caps_lock>ETAL<Key.space><Key.caps_lock>T<Key.caps_lock>REATMENTS
Screenshot: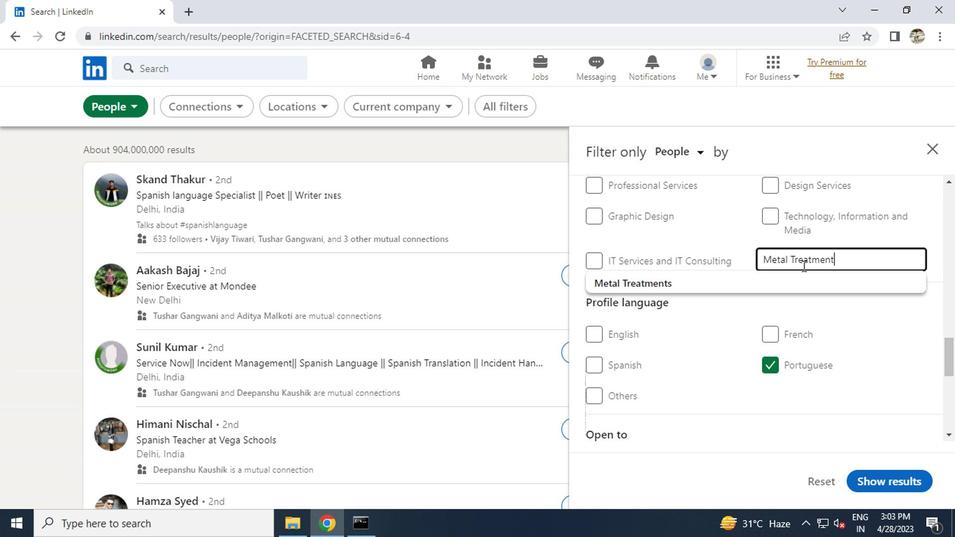 
Action: Mouse moved to (748, 284)
Screenshot: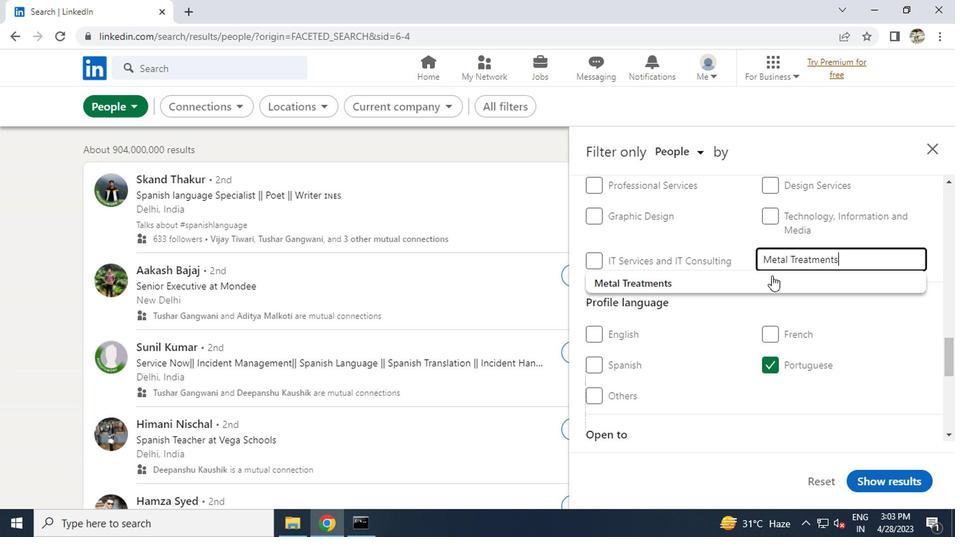 
Action: Mouse pressed left at (748, 284)
Screenshot: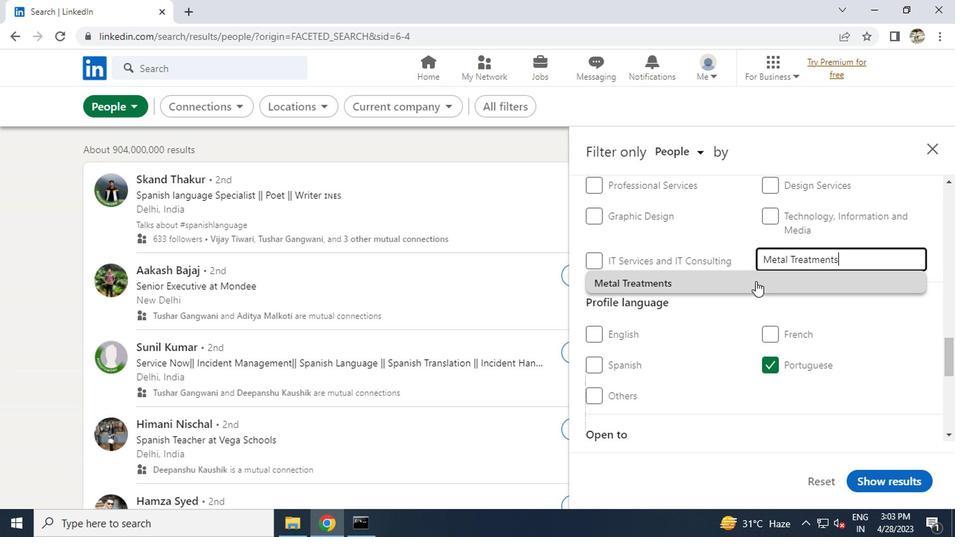 
Action: Mouse scrolled (748, 283) with delta (0, 0)
Screenshot: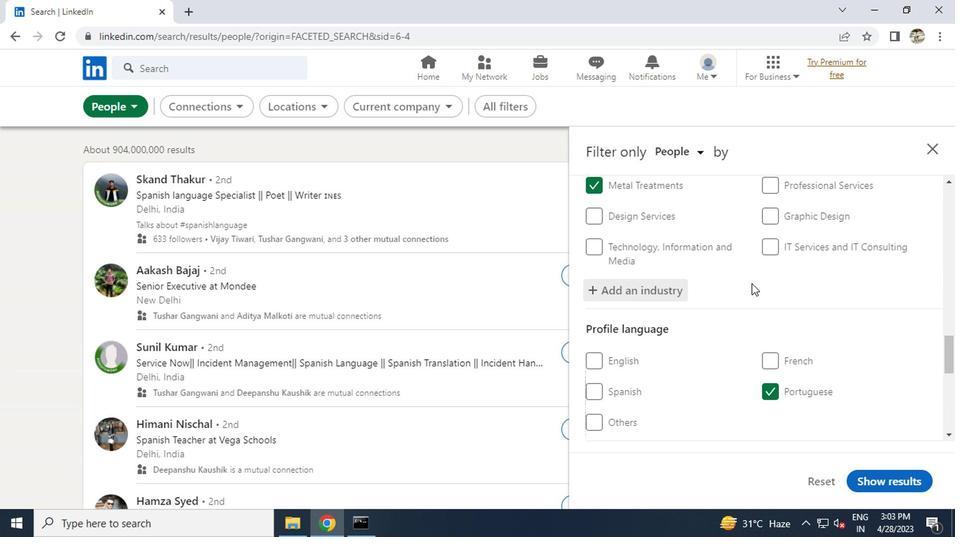 
Action: Mouse scrolled (748, 283) with delta (0, 0)
Screenshot: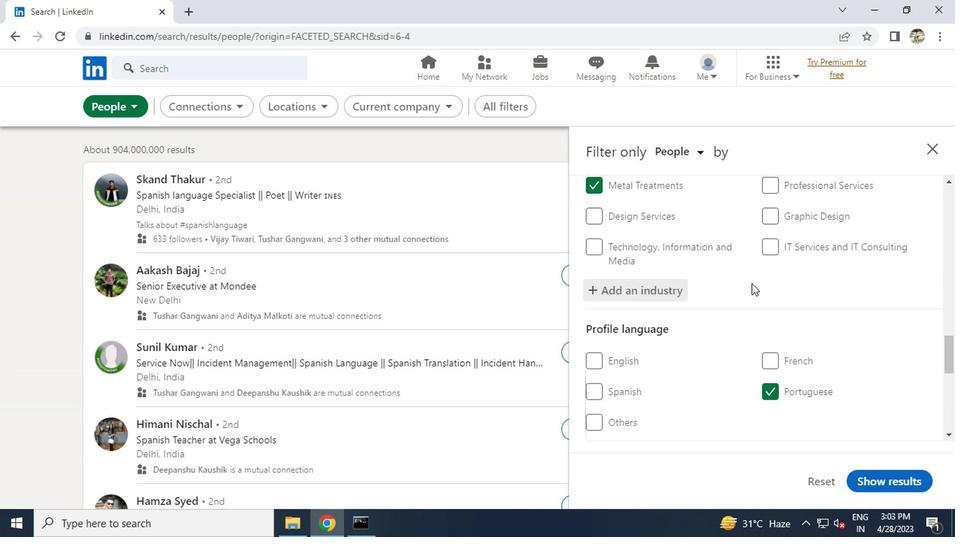 
Action: Mouse scrolled (748, 283) with delta (0, 0)
Screenshot: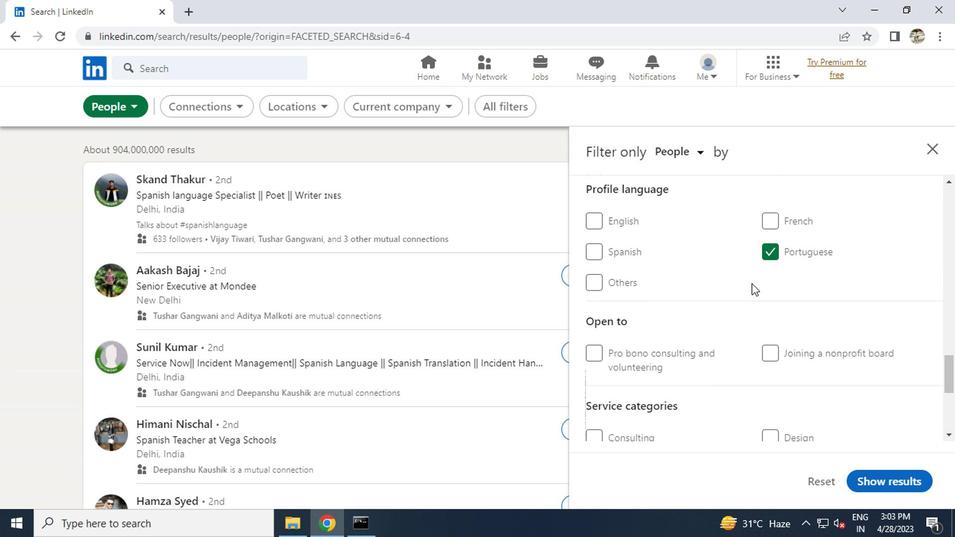 
Action: Mouse scrolled (748, 283) with delta (0, 0)
Screenshot: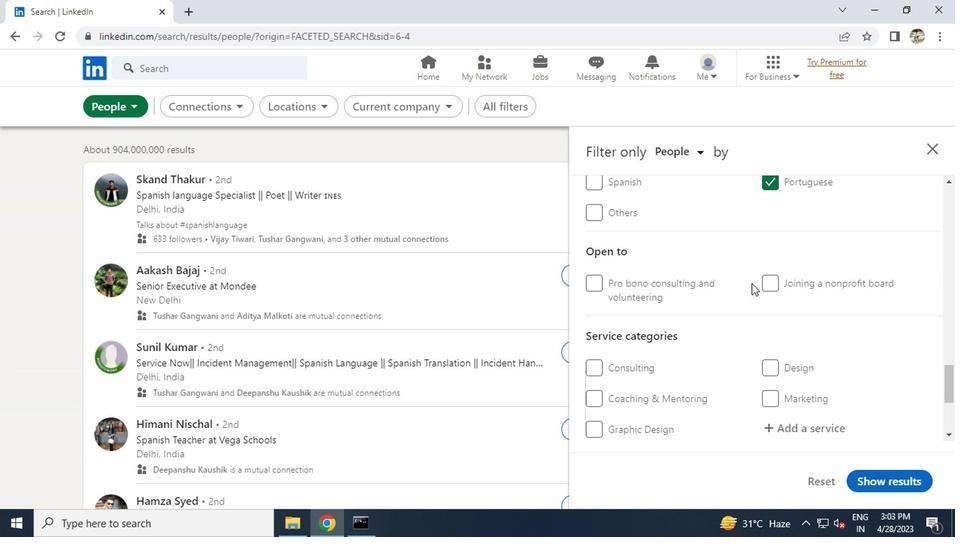 
Action: Mouse scrolled (748, 283) with delta (0, 0)
Screenshot: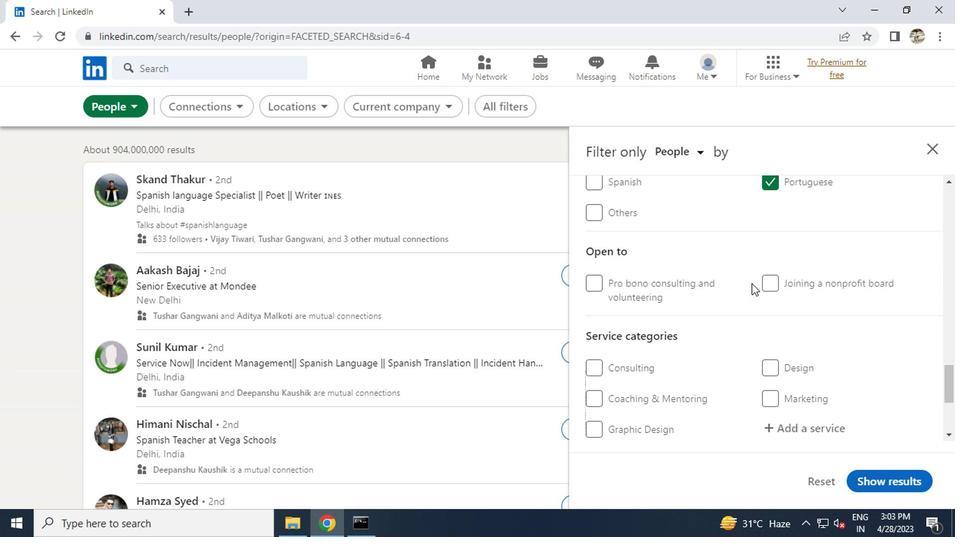 
Action: Mouse moved to (772, 285)
Screenshot: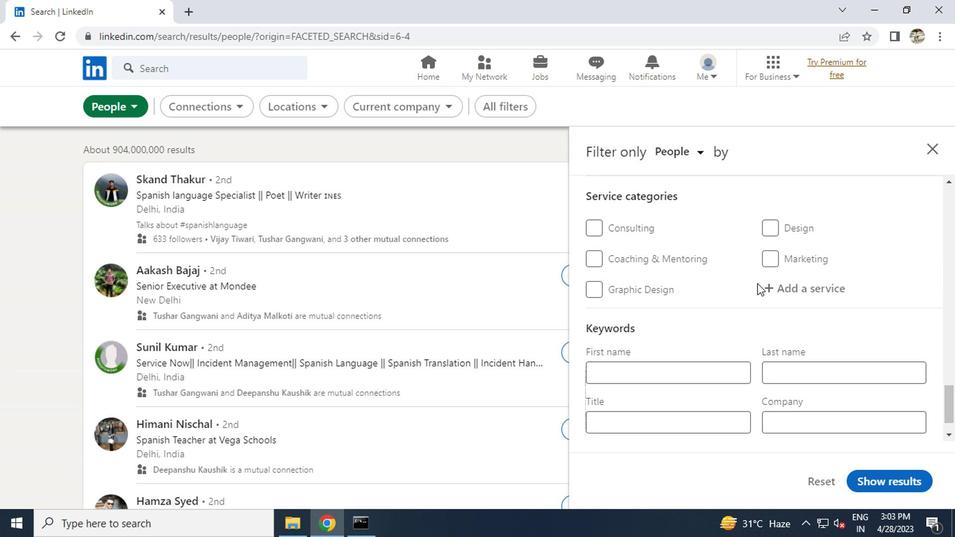 
Action: Mouse pressed left at (772, 285)
Screenshot: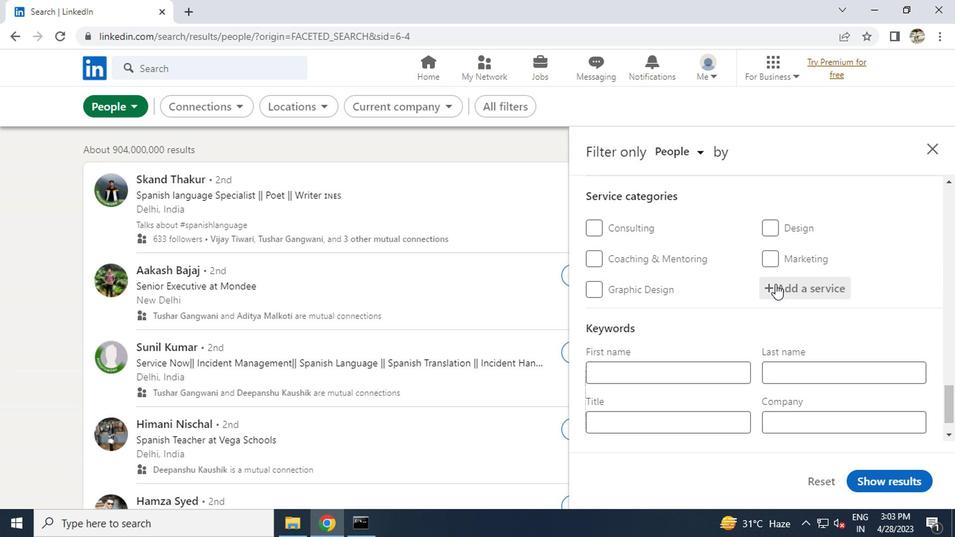 
Action: Key pressed <Key.caps_lock>P<Key.caps_lock>ORTRAIT
Screenshot: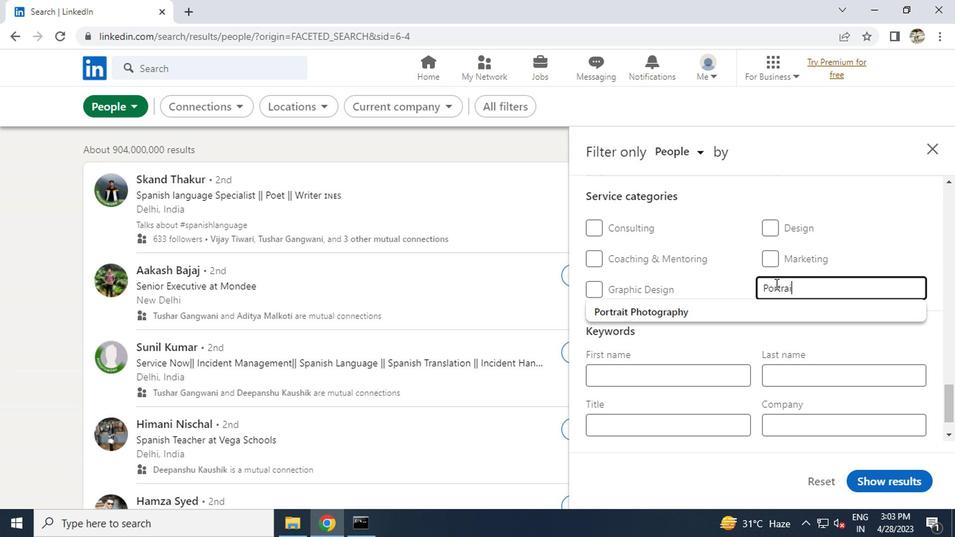 
Action: Mouse moved to (741, 309)
Screenshot: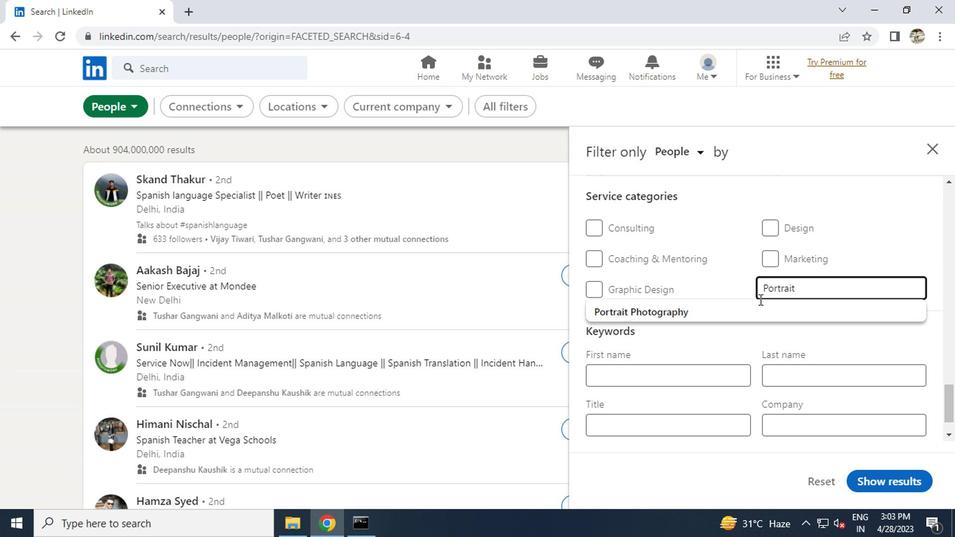 
Action: Mouse pressed left at (741, 309)
Screenshot: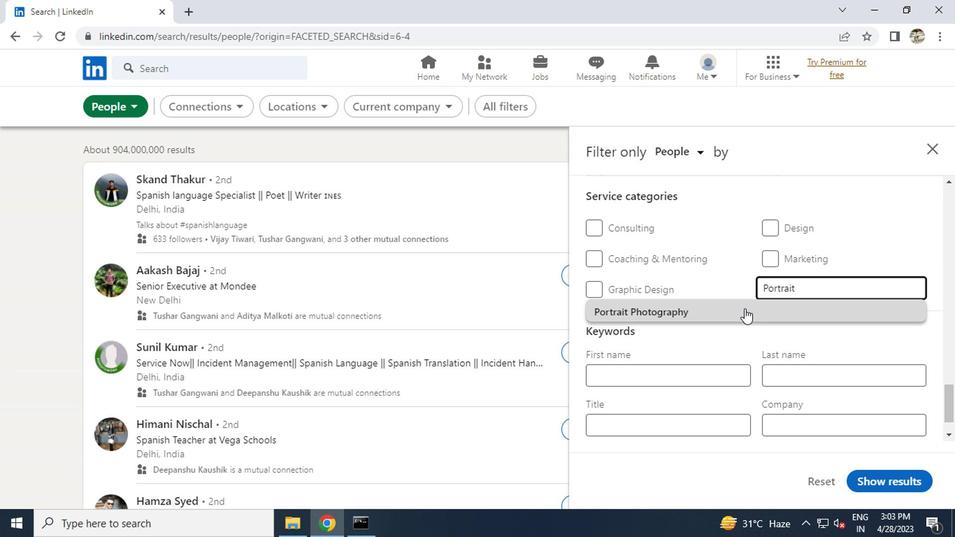
Action: Mouse moved to (740, 310)
Screenshot: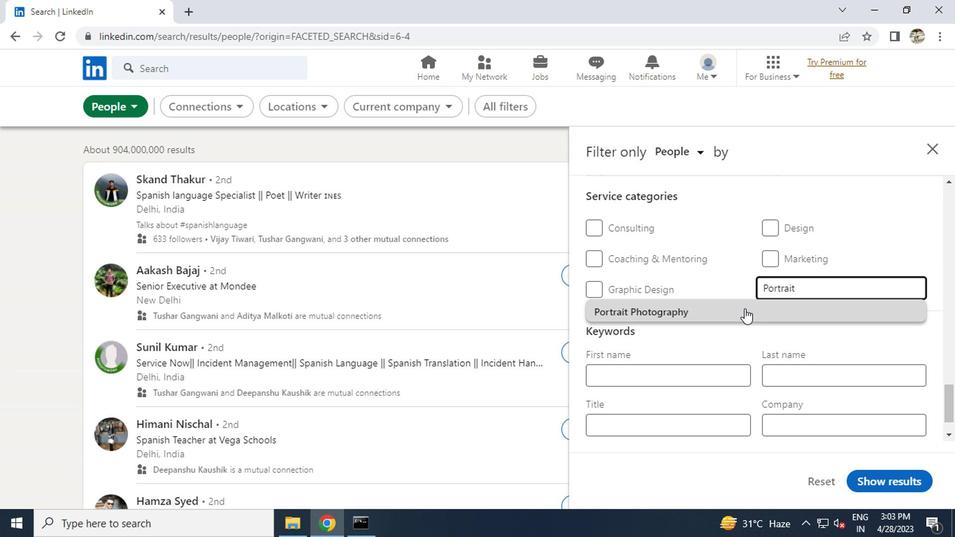 
Action: Mouse scrolled (740, 309) with delta (0, 0)
Screenshot: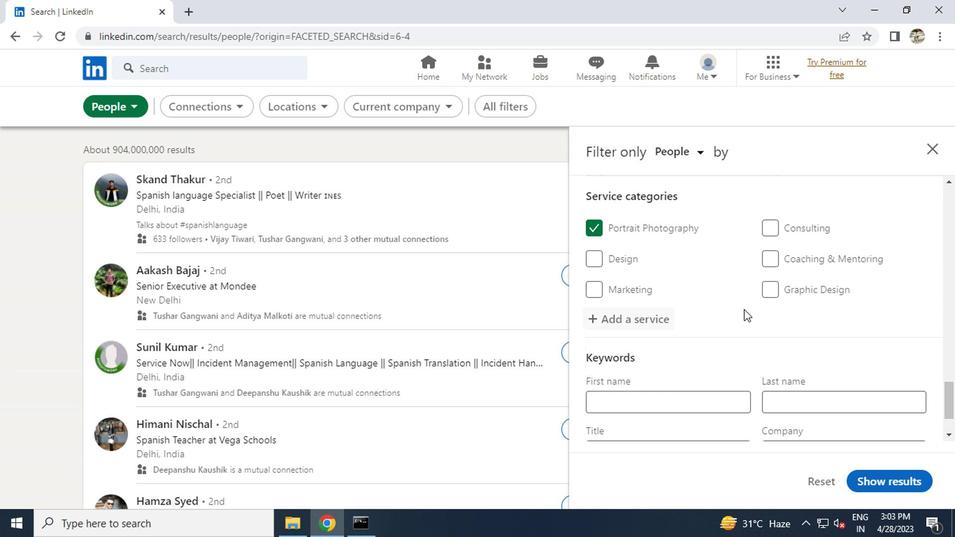 
Action: Mouse scrolled (740, 309) with delta (0, 0)
Screenshot: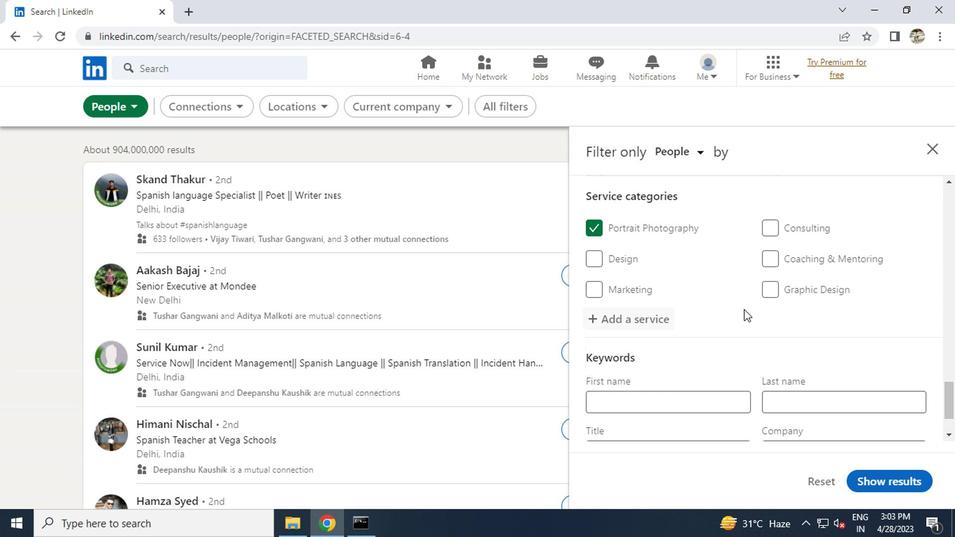
Action: Mouse scrolled (740, 309) with delta (0, 0)
Screenshot: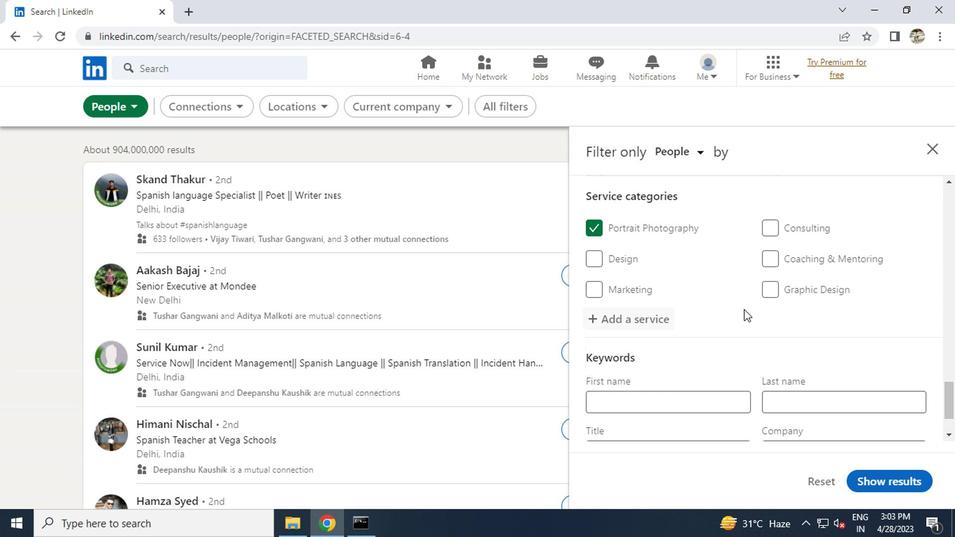 
Action: Mouse scrolled (740, 309) with delta (0, 0)
Screenshot: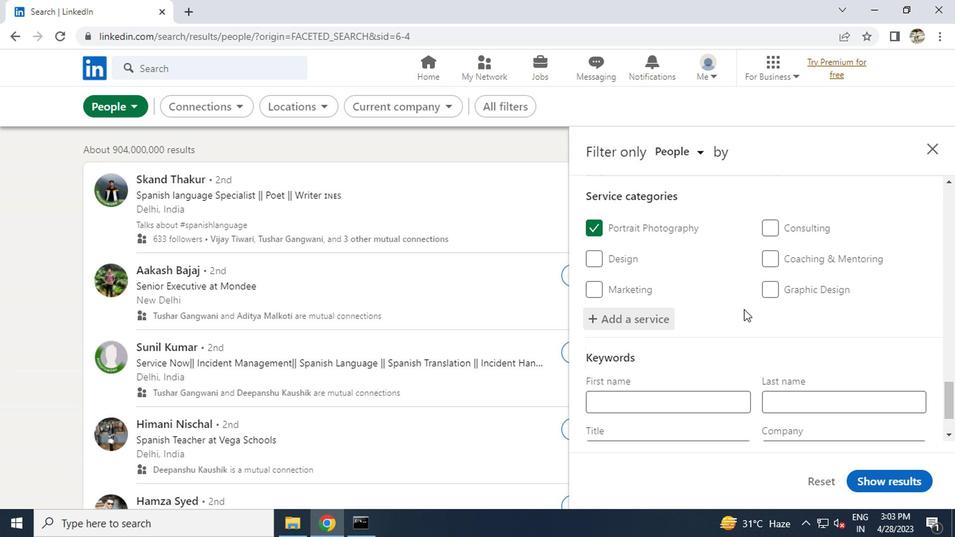 
Action: Mouse moved to (703, 380)
Screenshot: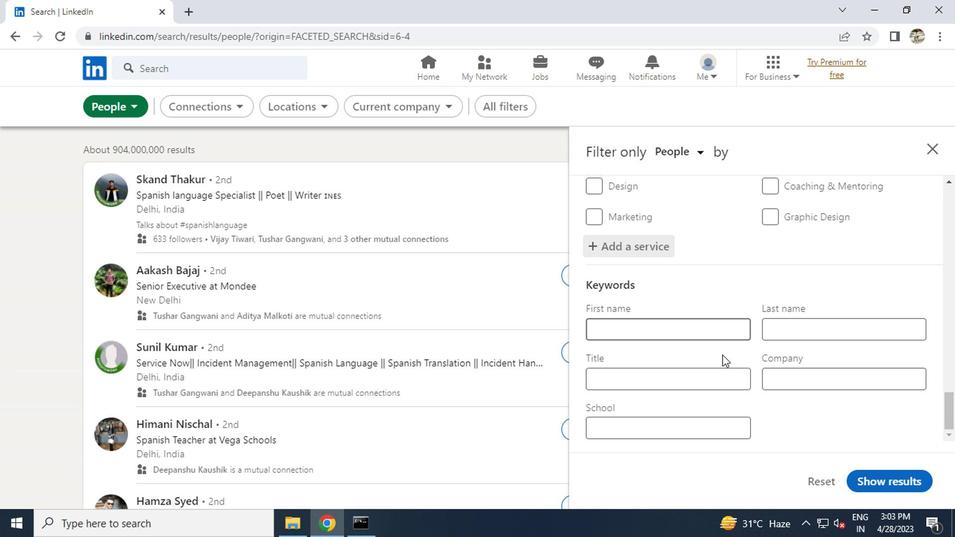 
Action: Mouse pressed left at (703, 380)
Screenshot: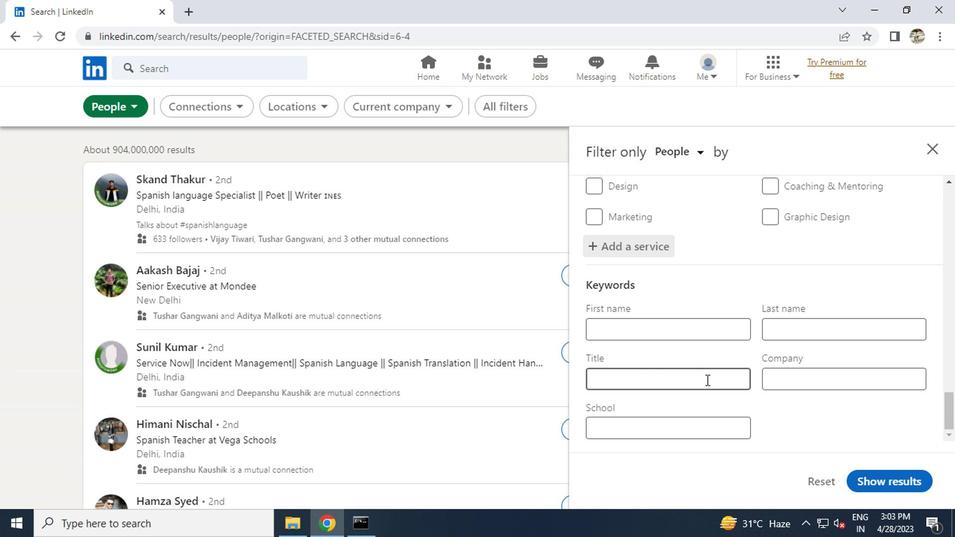 
Action: Key pressed <Key.caps_lock>S<Key.caps_lock>ALES<Key.space><Key.caps_lock>A<Key.caps_lock>SSOCIATE
Screenshot: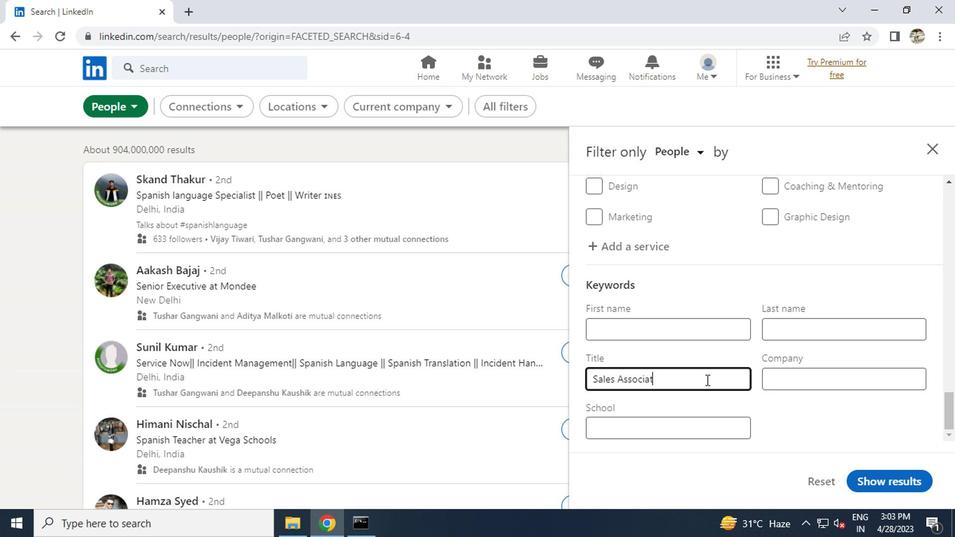 
Action: Mouse moved to (878, 475)
Screenshot: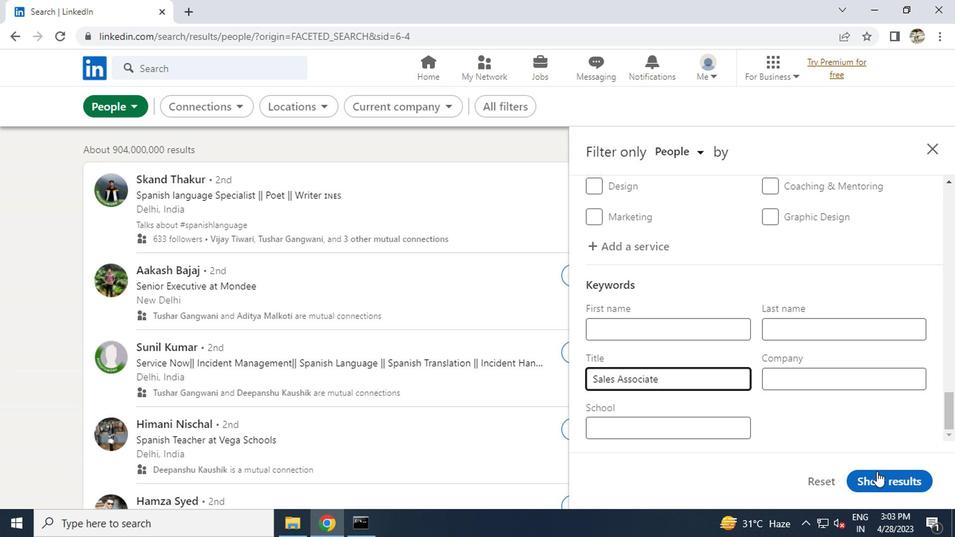 
Action: Mouse pressed left at (878, 475)
Screenshot: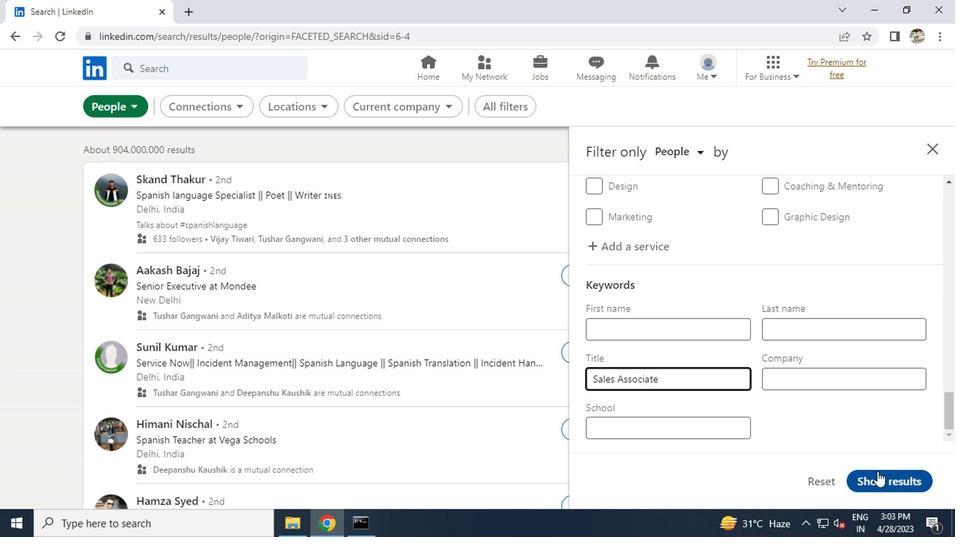 
